 Task: Create a project with template Project Timeline with name TracePlan with privacy Public and in the team Recorders . Create three sections in the project as To-Do, Doing and Done.
Action: Mouse moved to (90, 72)
Screenshot: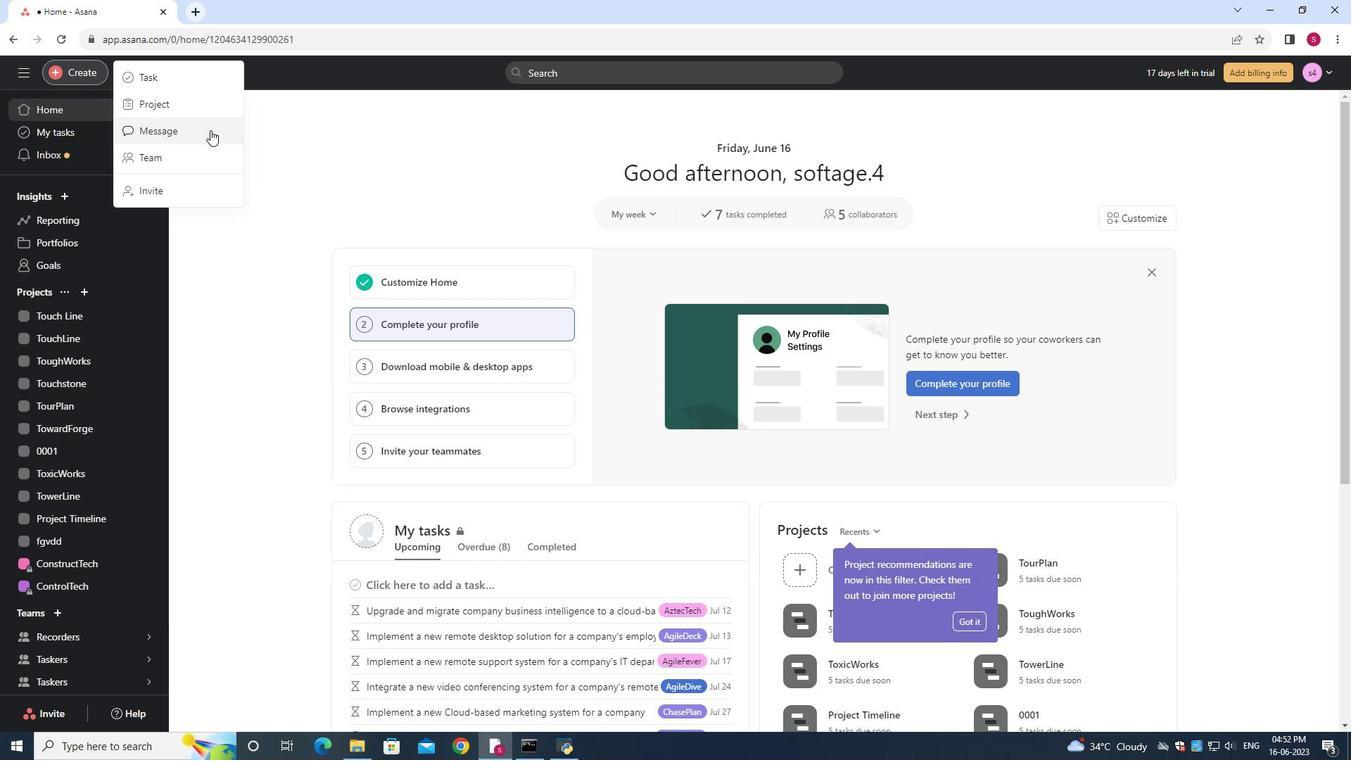 
Action: Mouse pressed left at (90, 72)
Screenshot: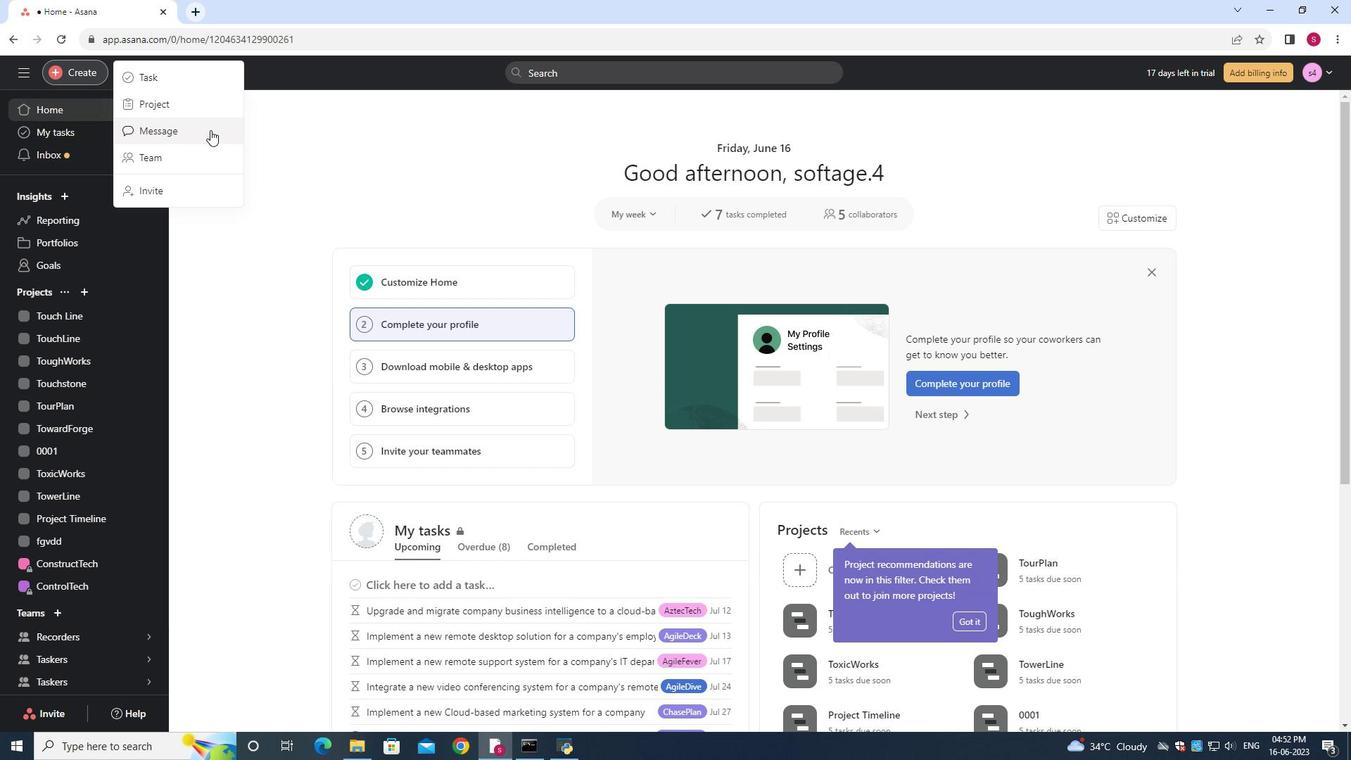 
Action: Mouse moved to (188, 112)
Screenshot: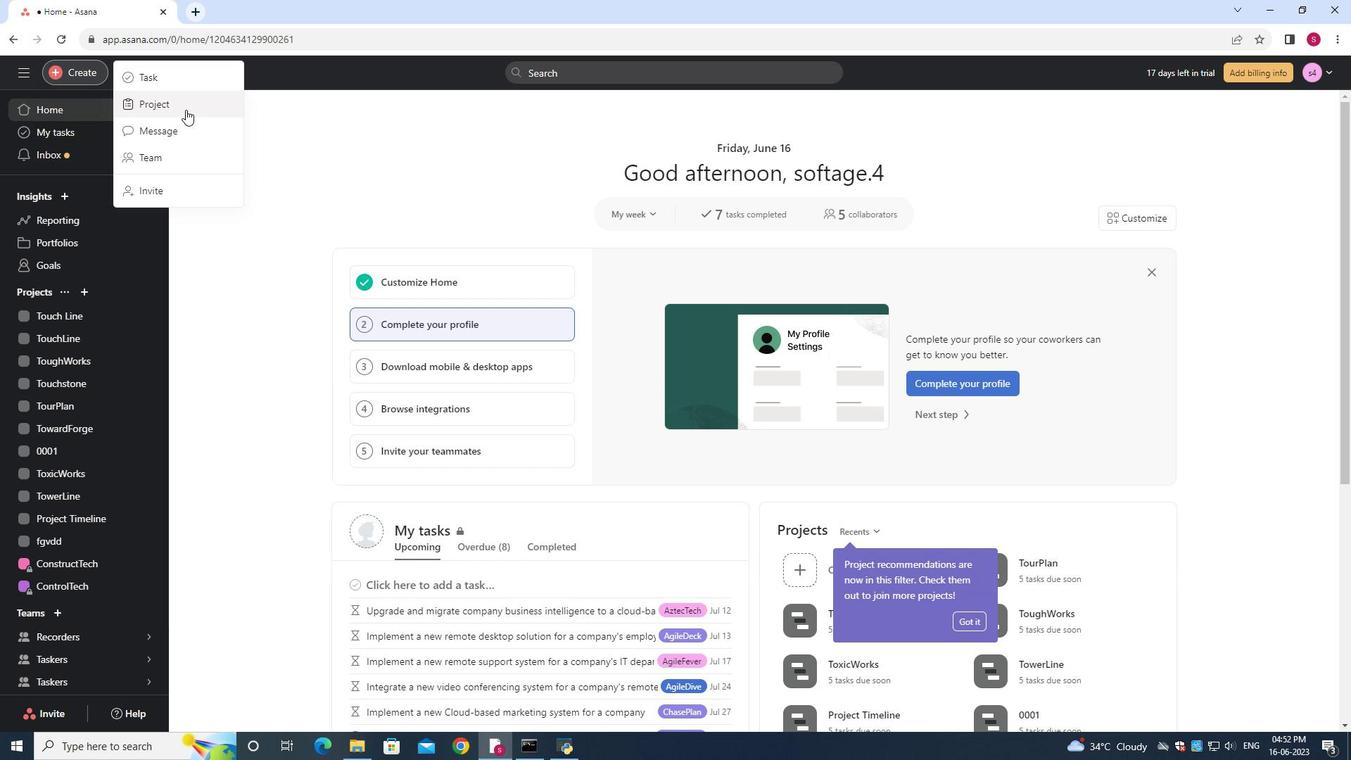 
Action: Mouse pressed left at (188, 112)
Screenshot: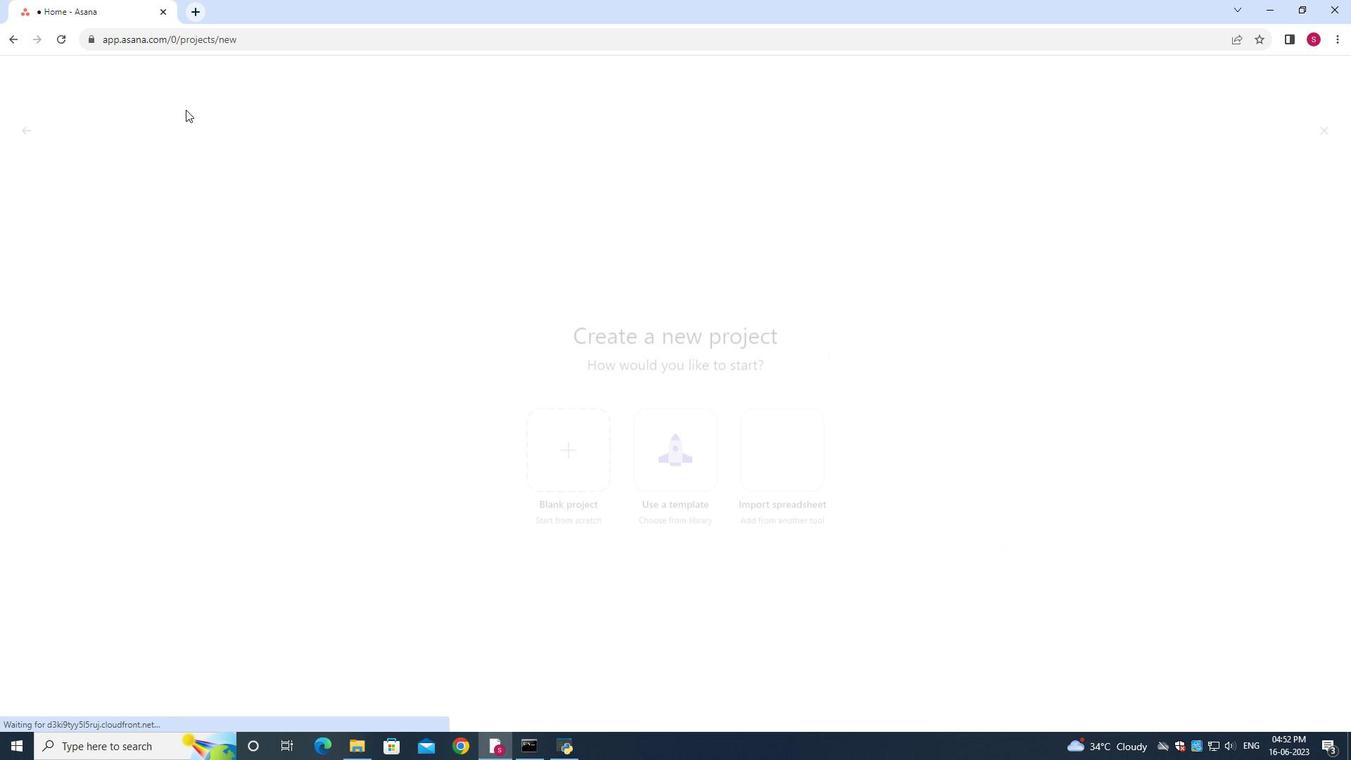 
Action: Mouse moved to (671, 402)
Screenshot: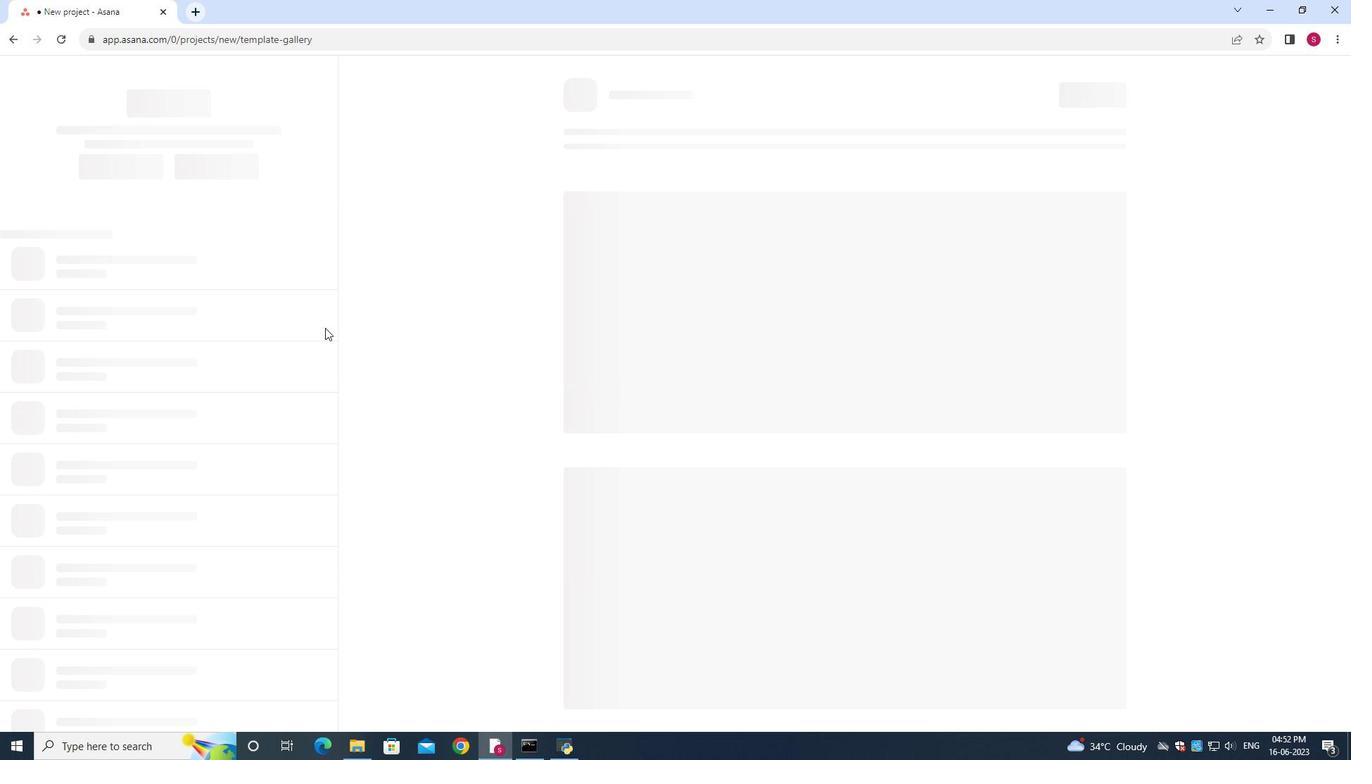 
Action: Mouse pressed left at (671, 402)
Screenshot: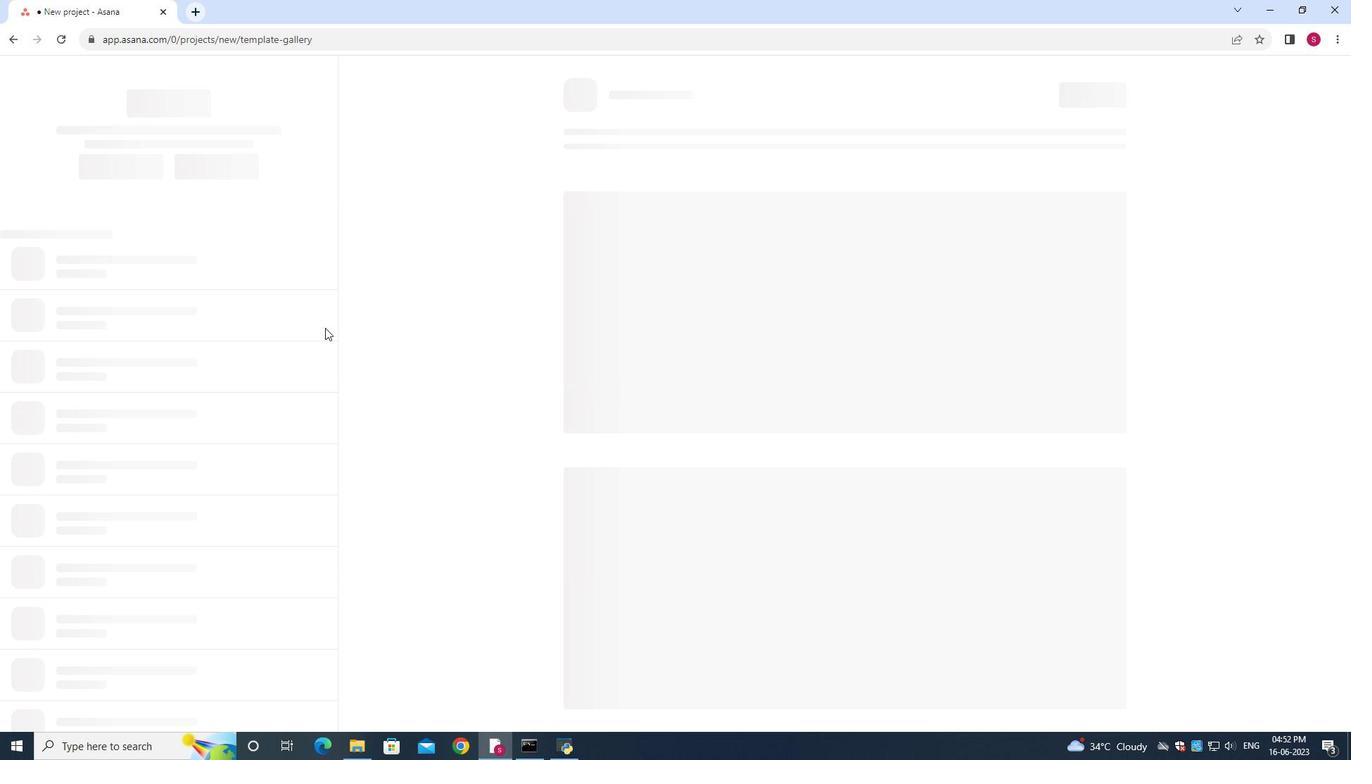 
Action: Mouse moved to (96, 393)
Screenshot: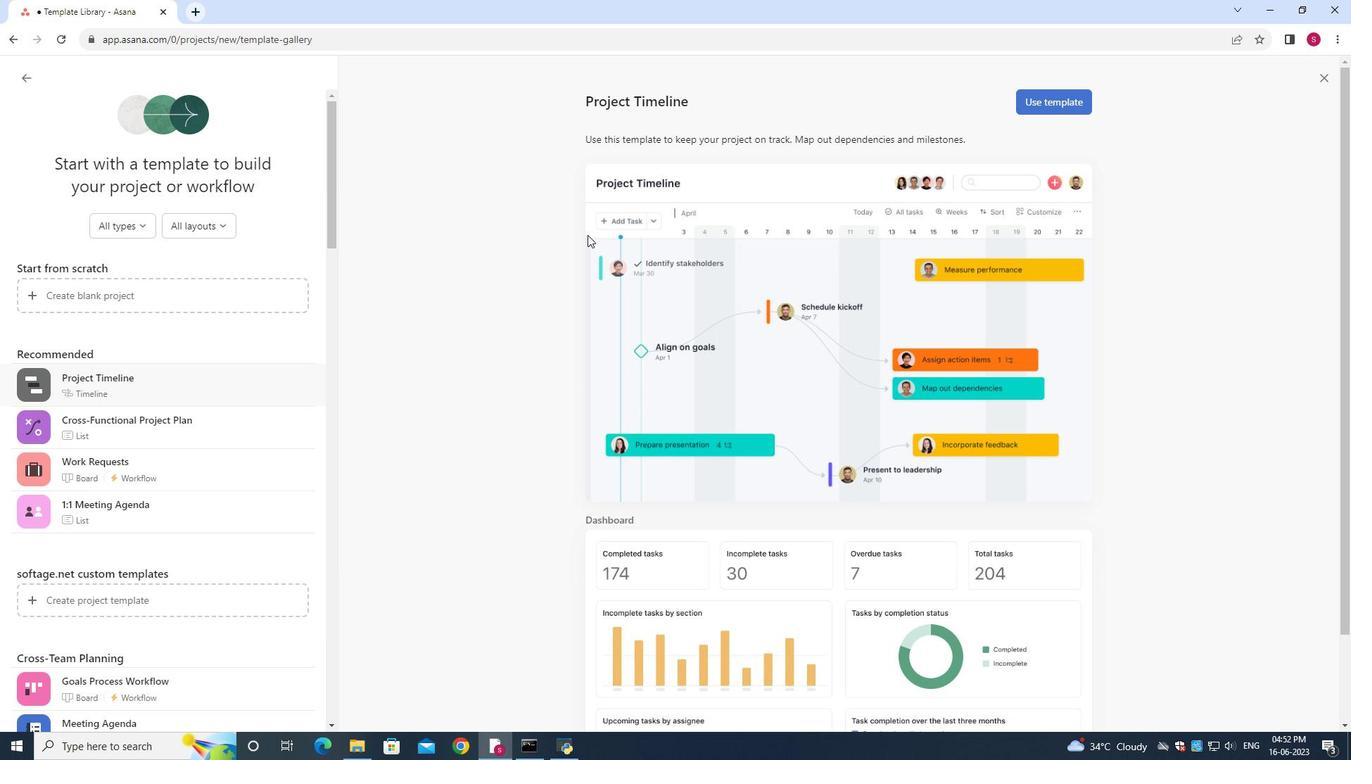 
Action: Mouse pressed left at (96, 393)
Screenshot: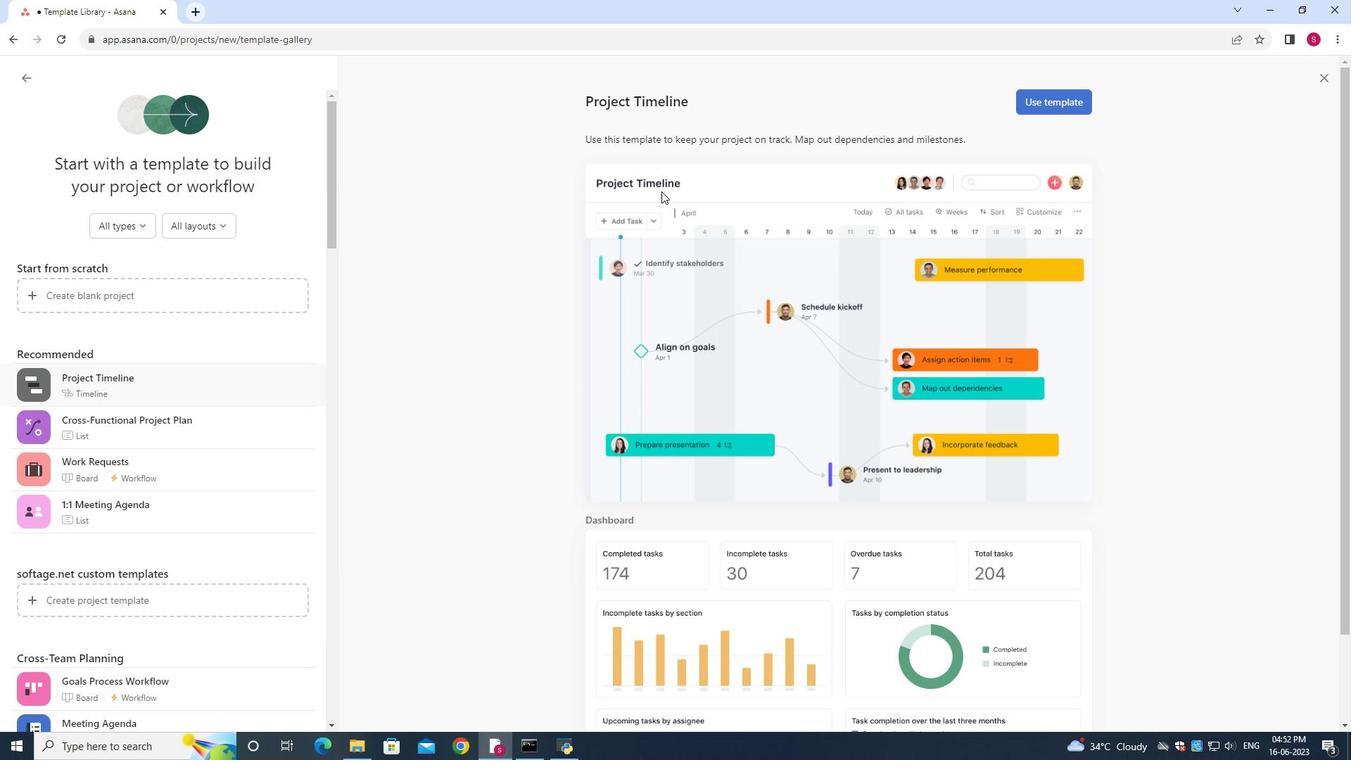 
Action: Mouse moved to (1041, 104)
Screenshot: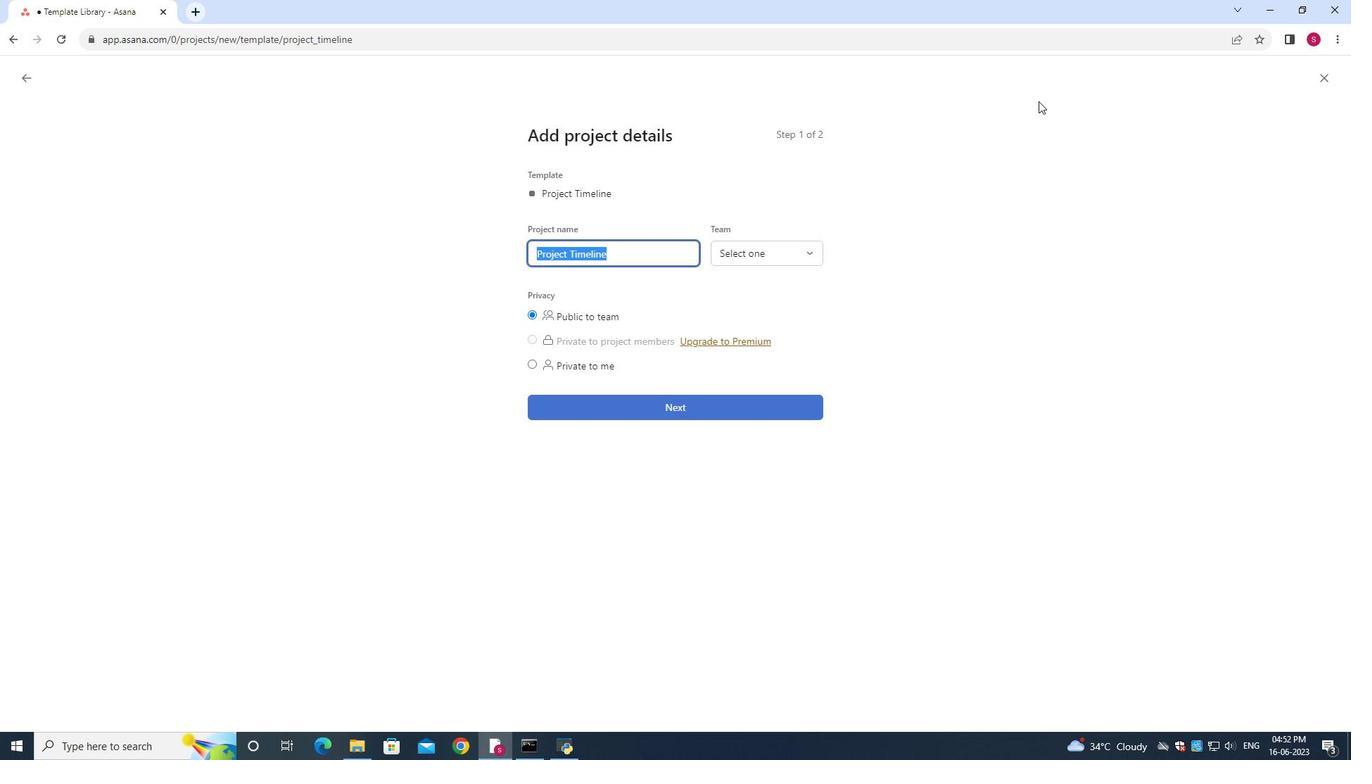 
Action: Mouse pressed left at (1041, 104)
Screenshot: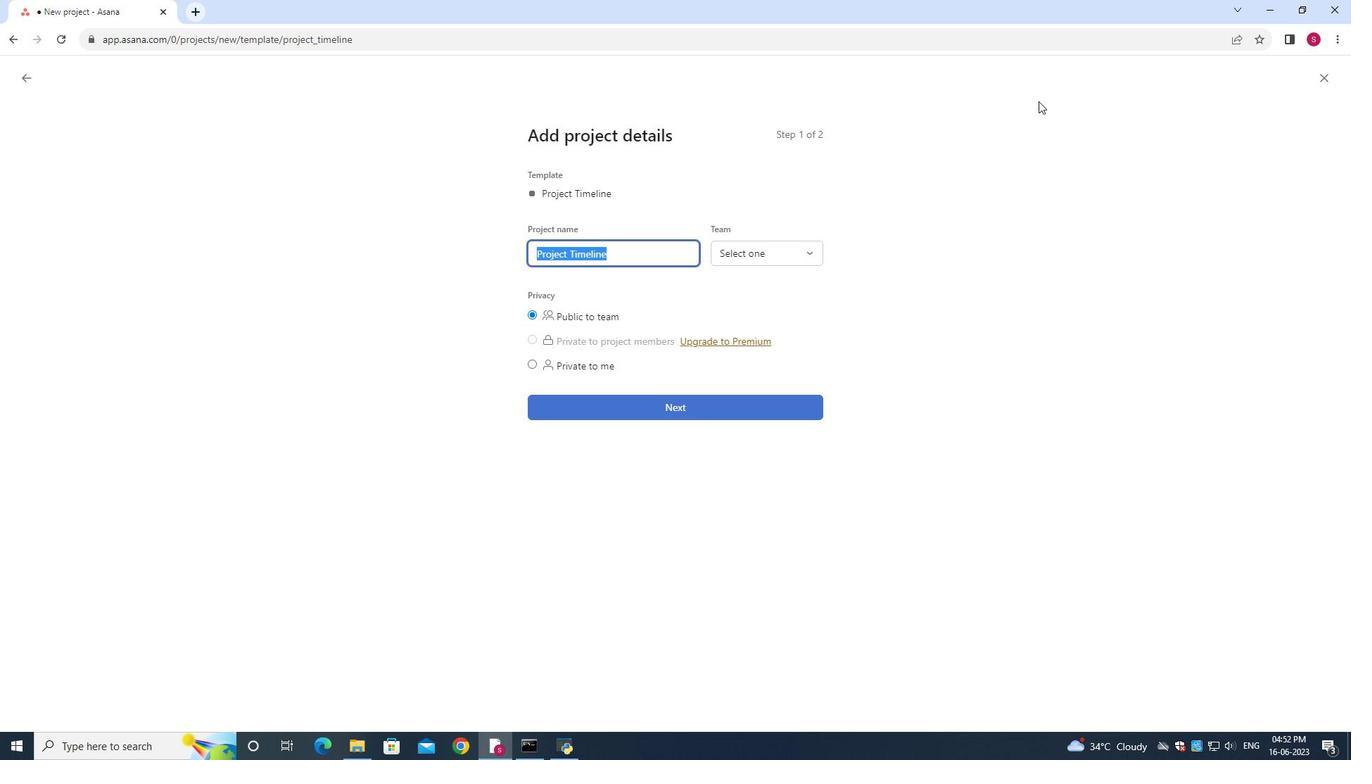 
Action: Mouse moved to (294, 339)
Screenshot: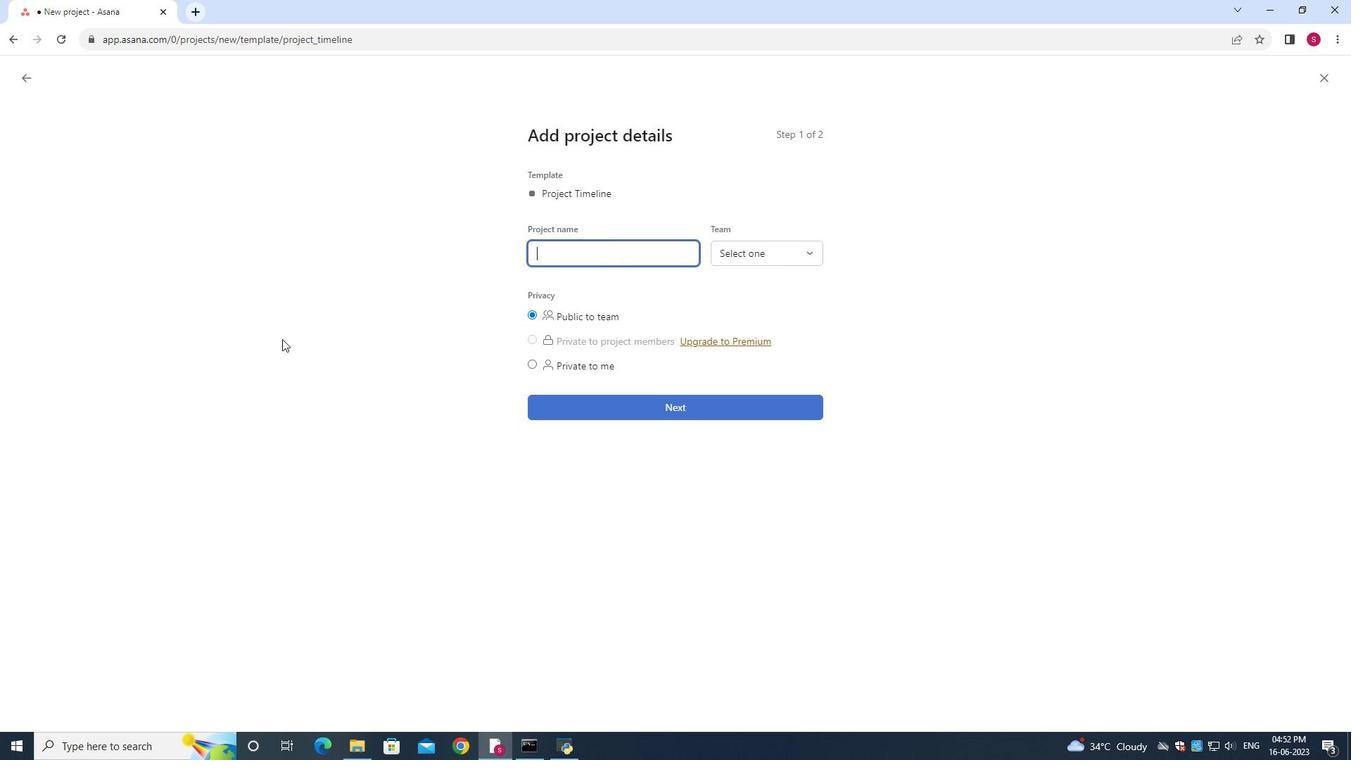 
Action: Key pressed <Key.backspace>
Screenshot: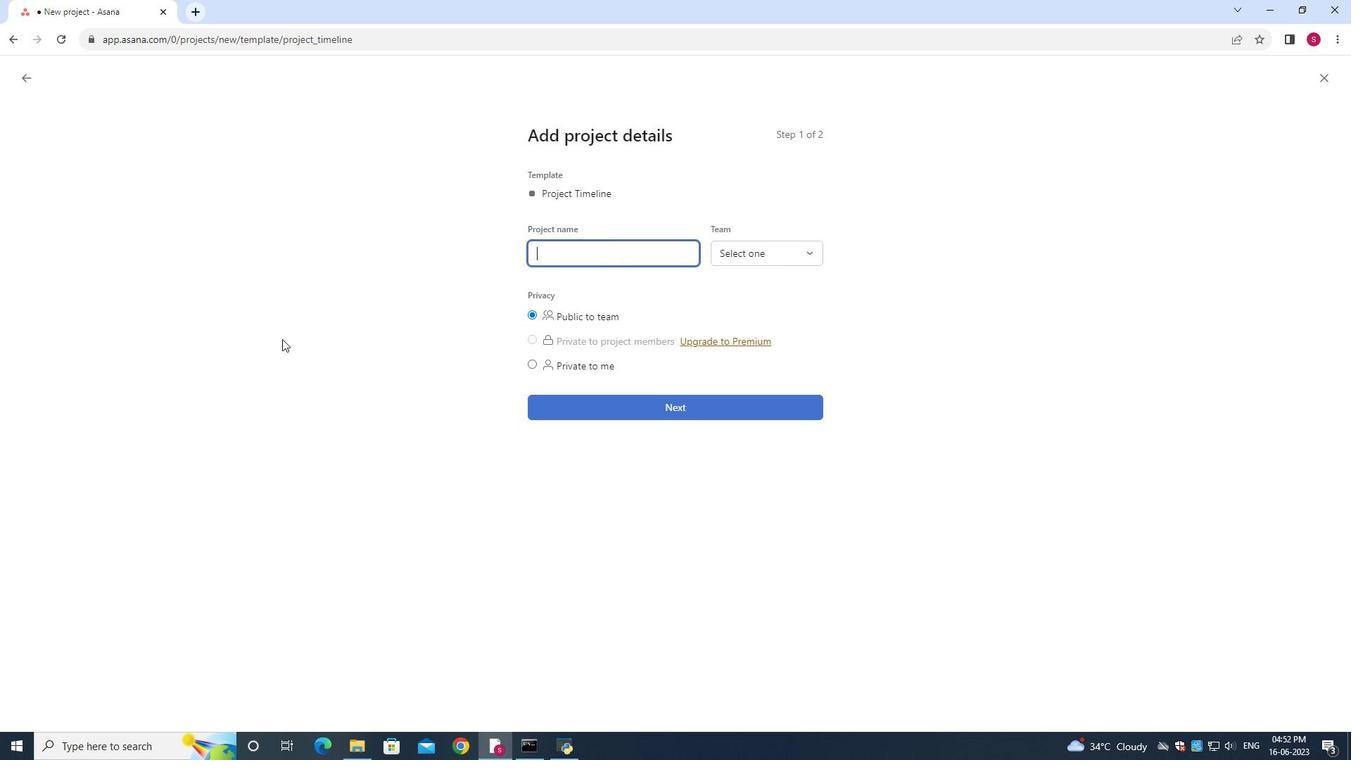 
Action: Mouse moved to (285, 342)
Screenshot: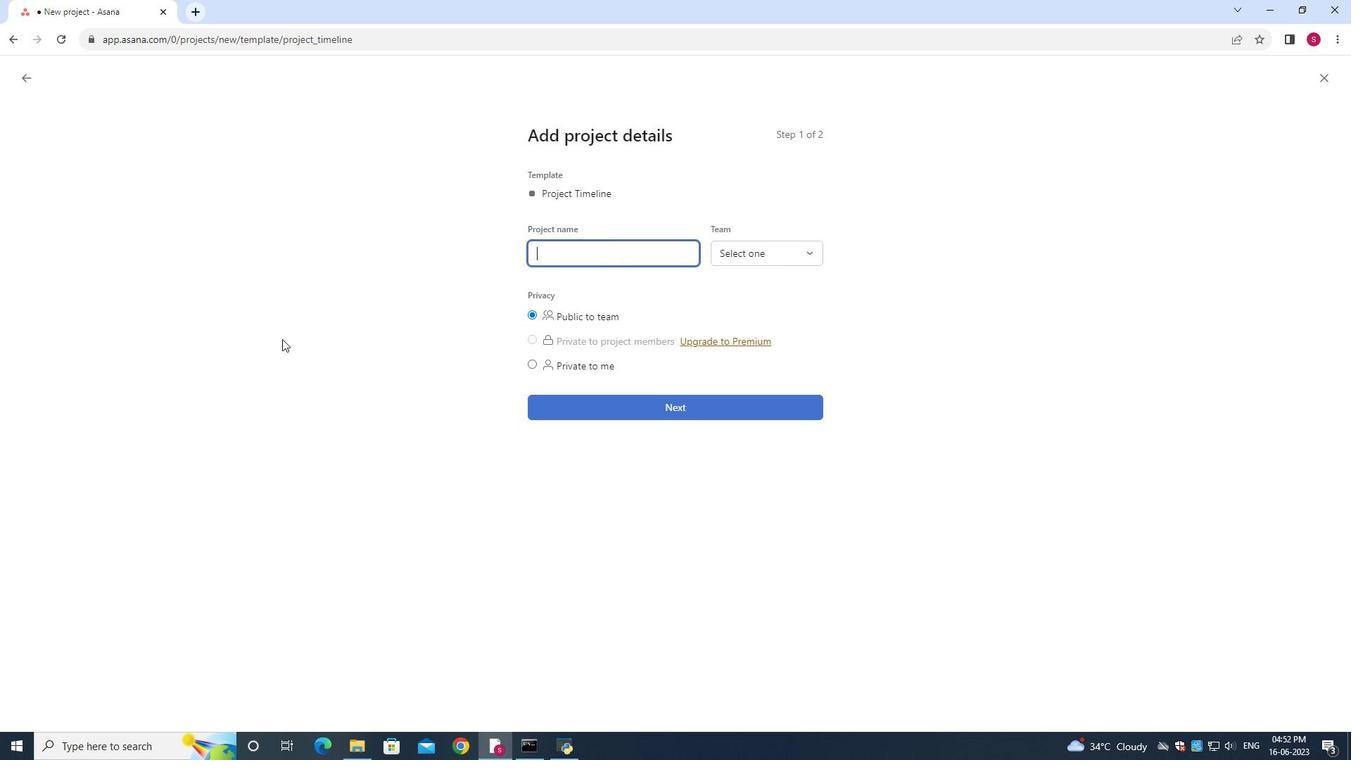 
Action: Key pressed <Key.shift>Trace<Key.shift>Plan
Screenshot: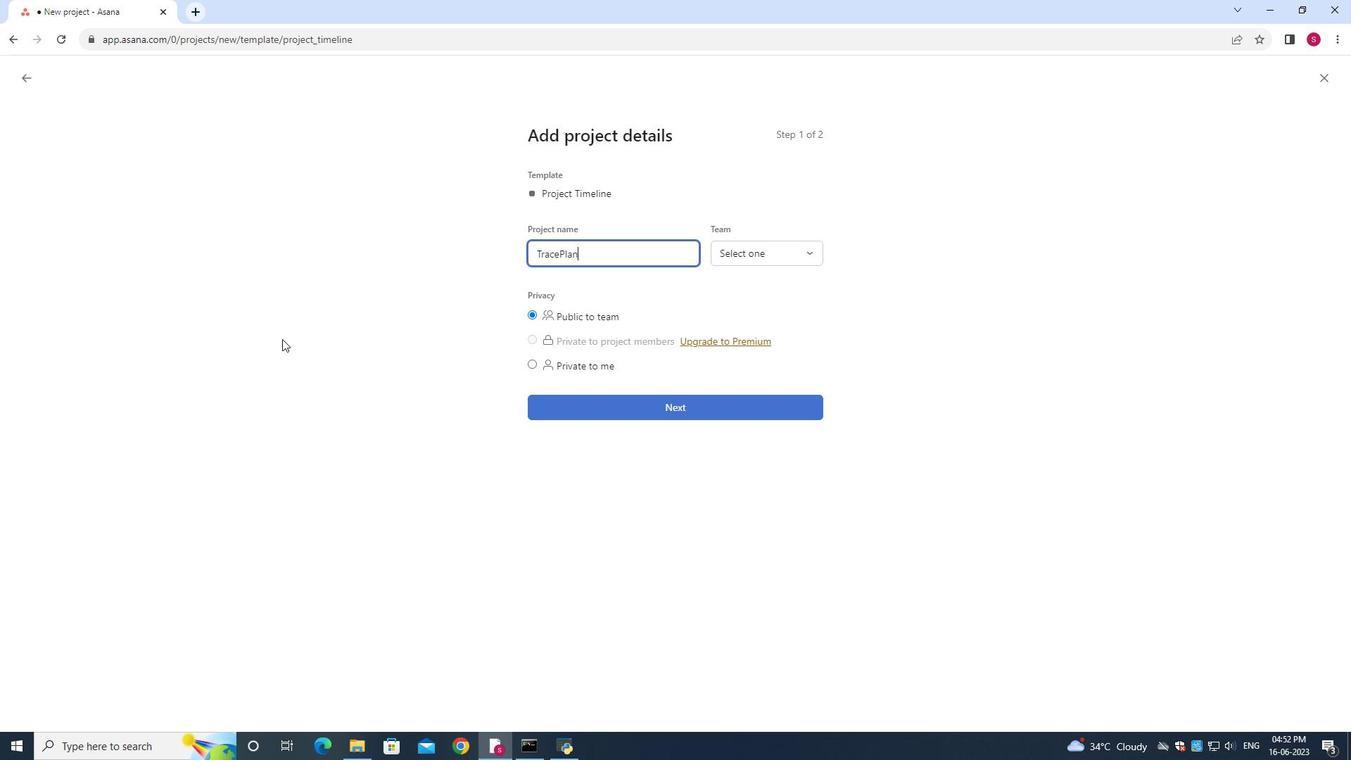 
Action: Mouse moved to (788, 254)
Screenshot: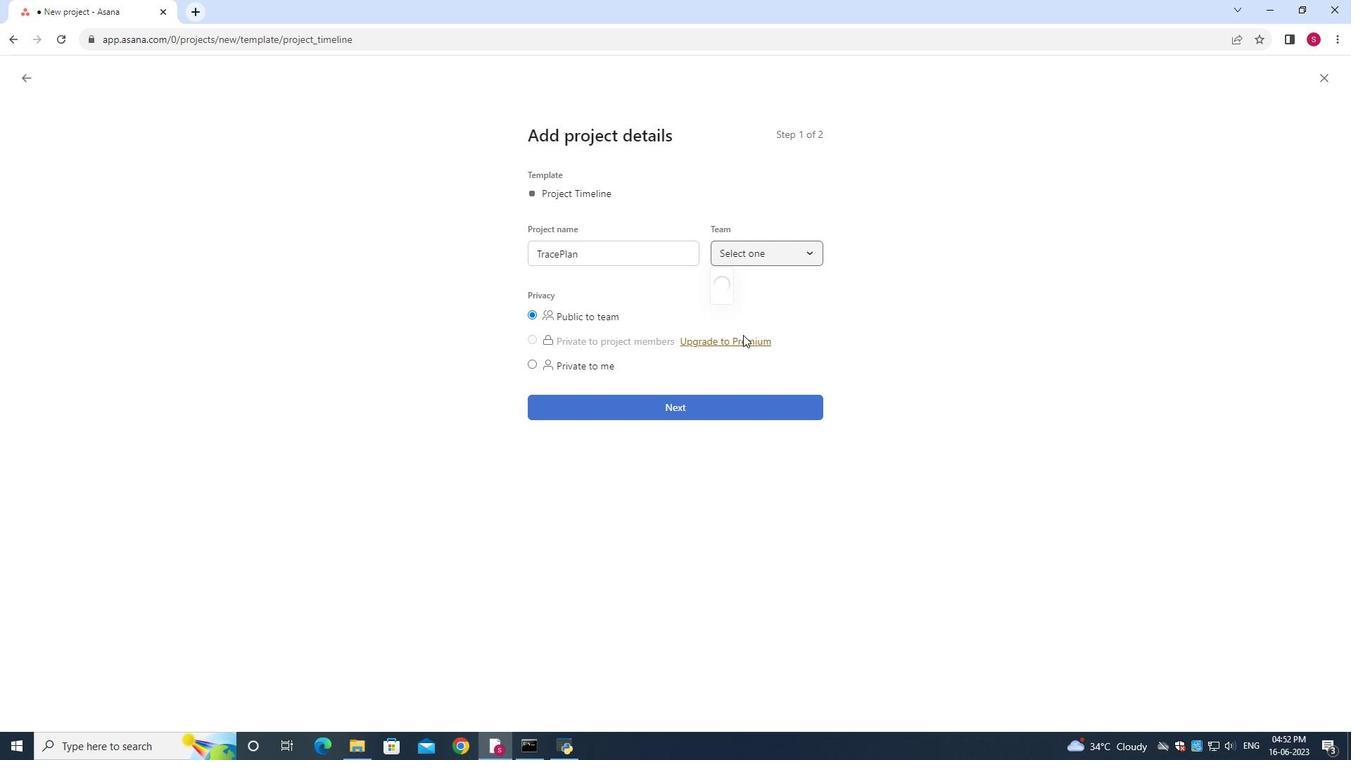 
Action: Mouse pressed left at (788, 254)
Screenshot: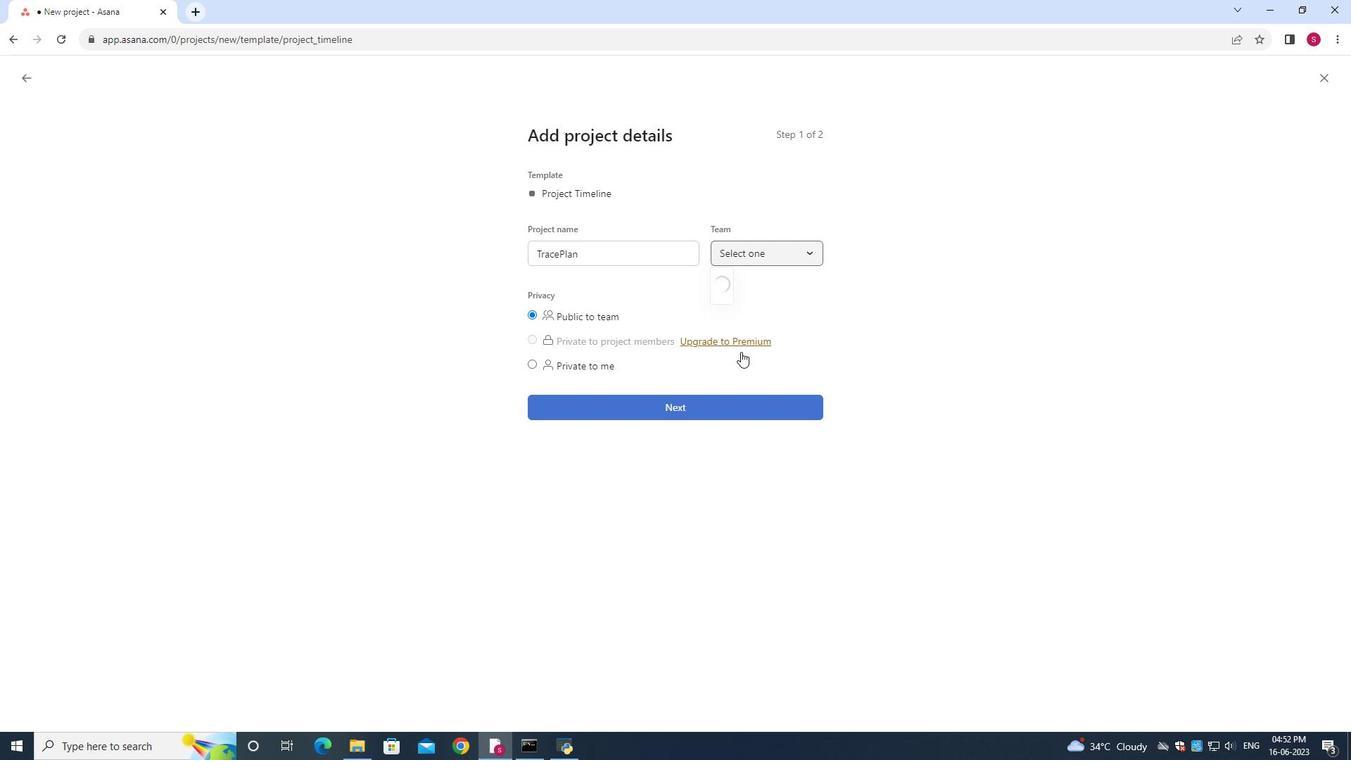 
Action: Mouse moved to (745, 334)
Screenshot: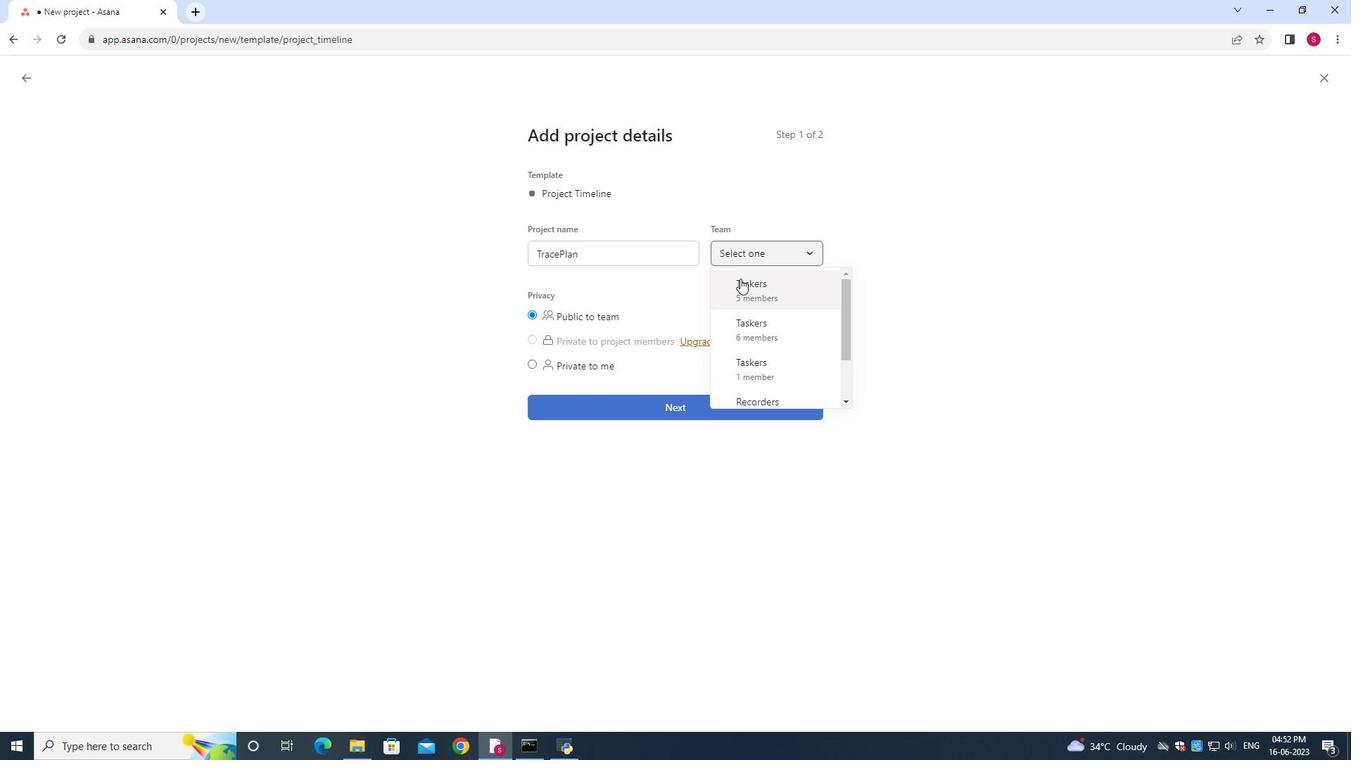 
Action: Mouse scrolled (745, 332) with delta (0, 0)
Screenshot: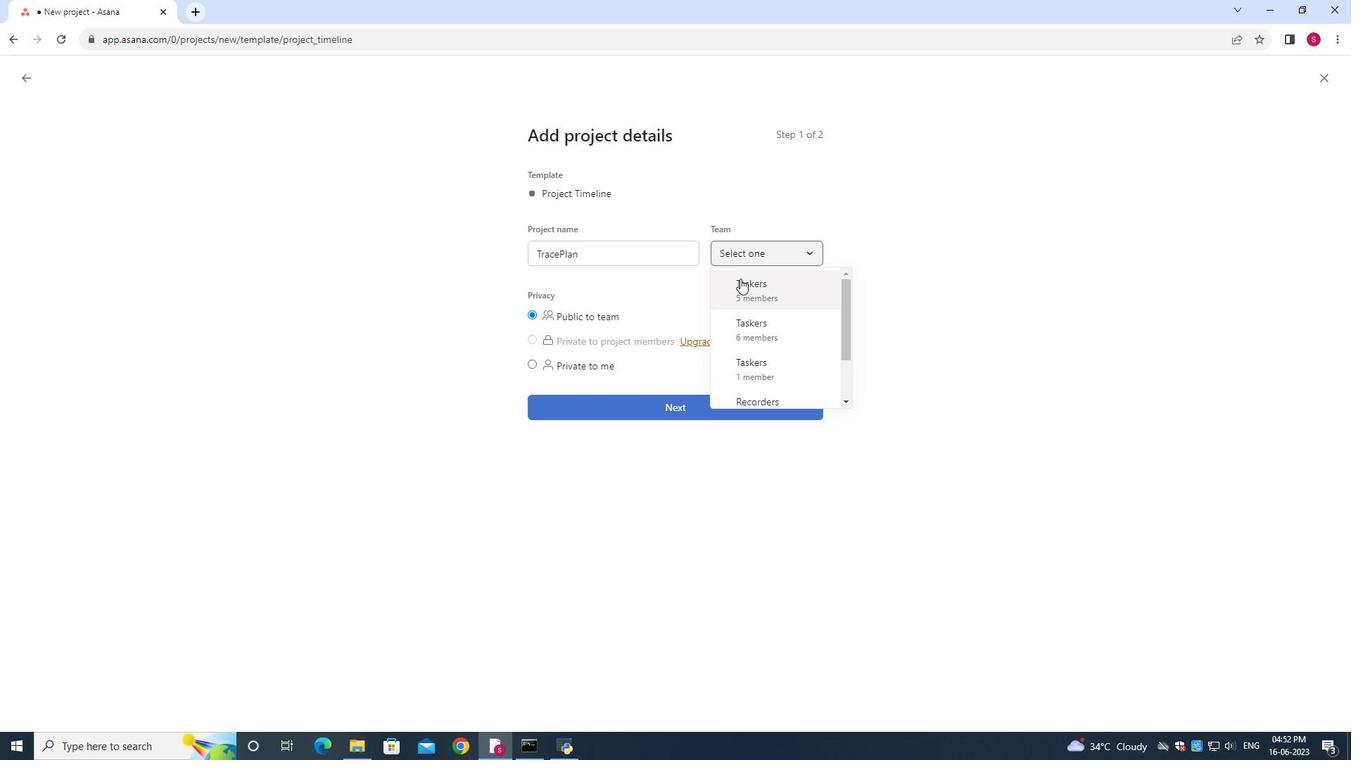 
Action: Mouse moved to (745, 344)
Screenshot: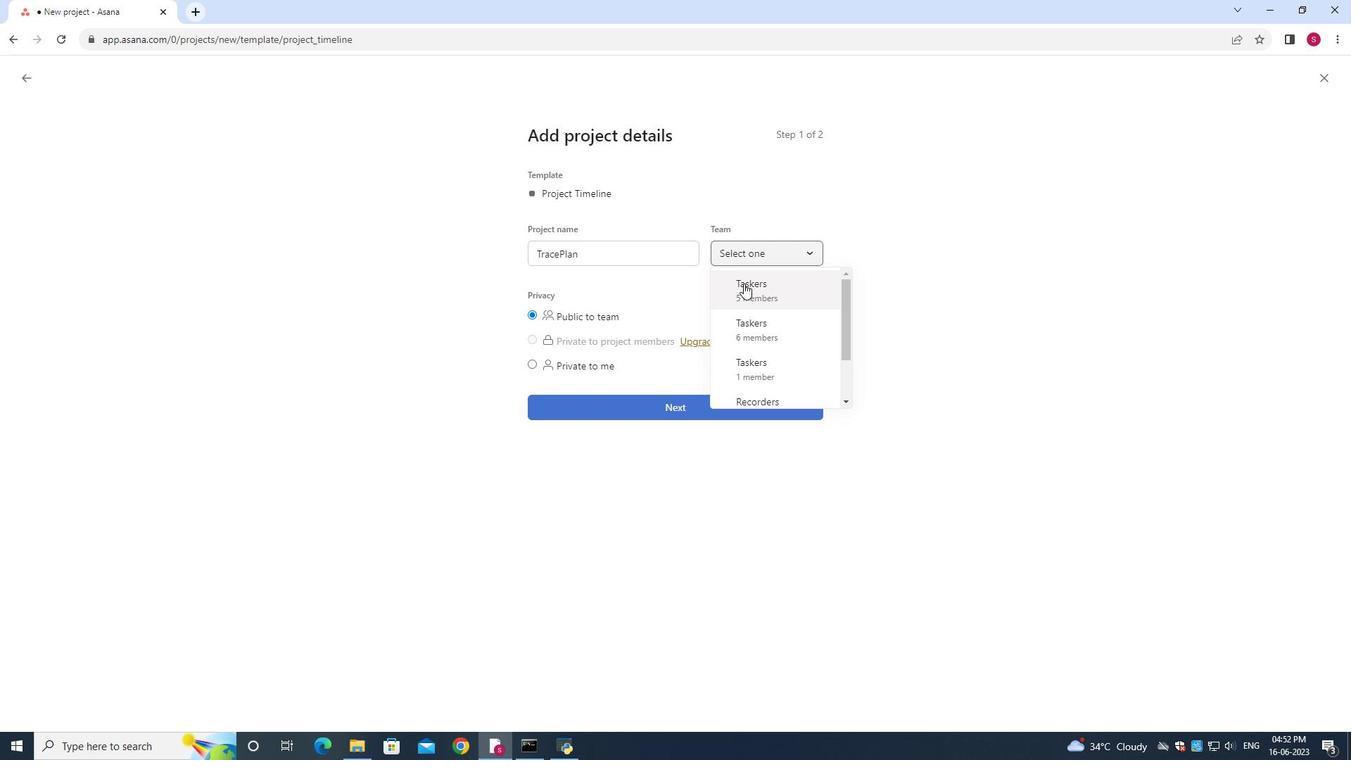 
Action: Mouse scrolled (745, 340) with delta (0, 0)
Screenshot: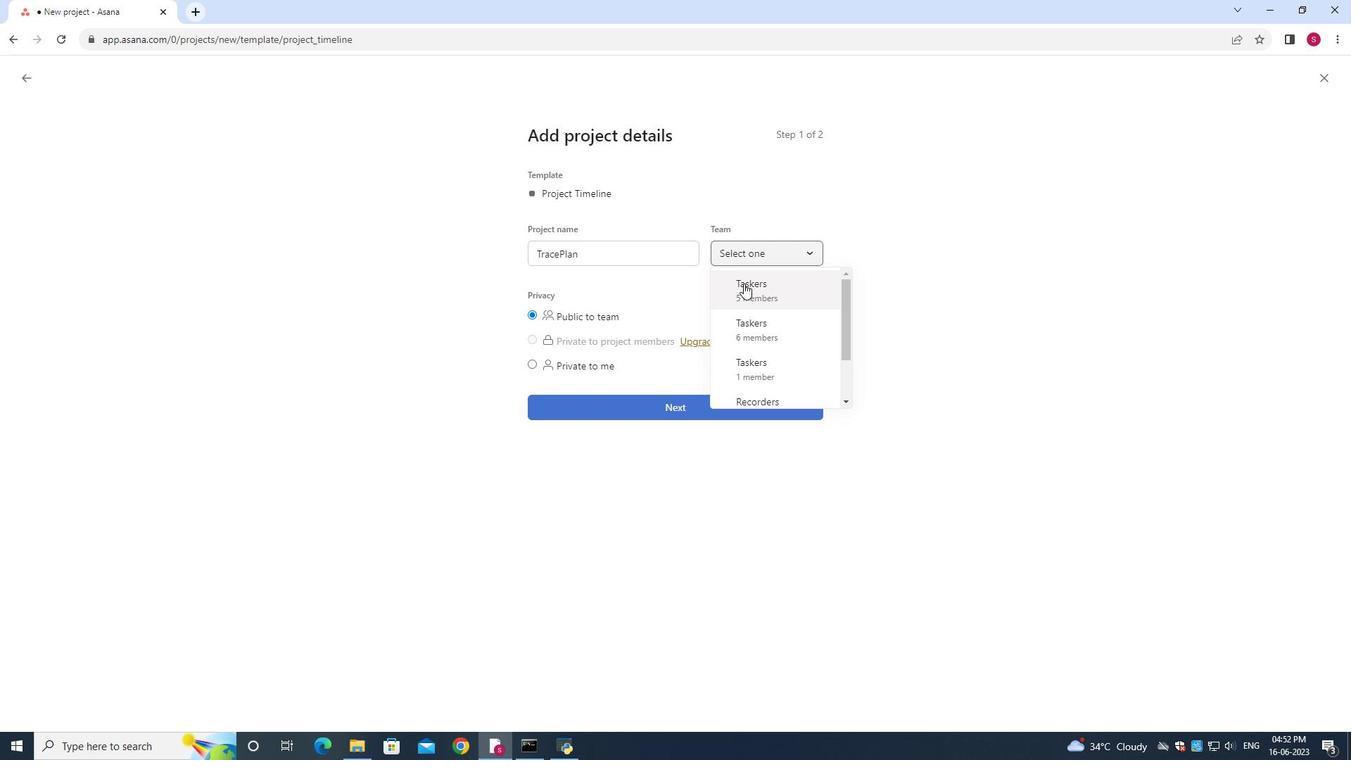 
Action: Mouse moved to (745, 345)
Screenshot: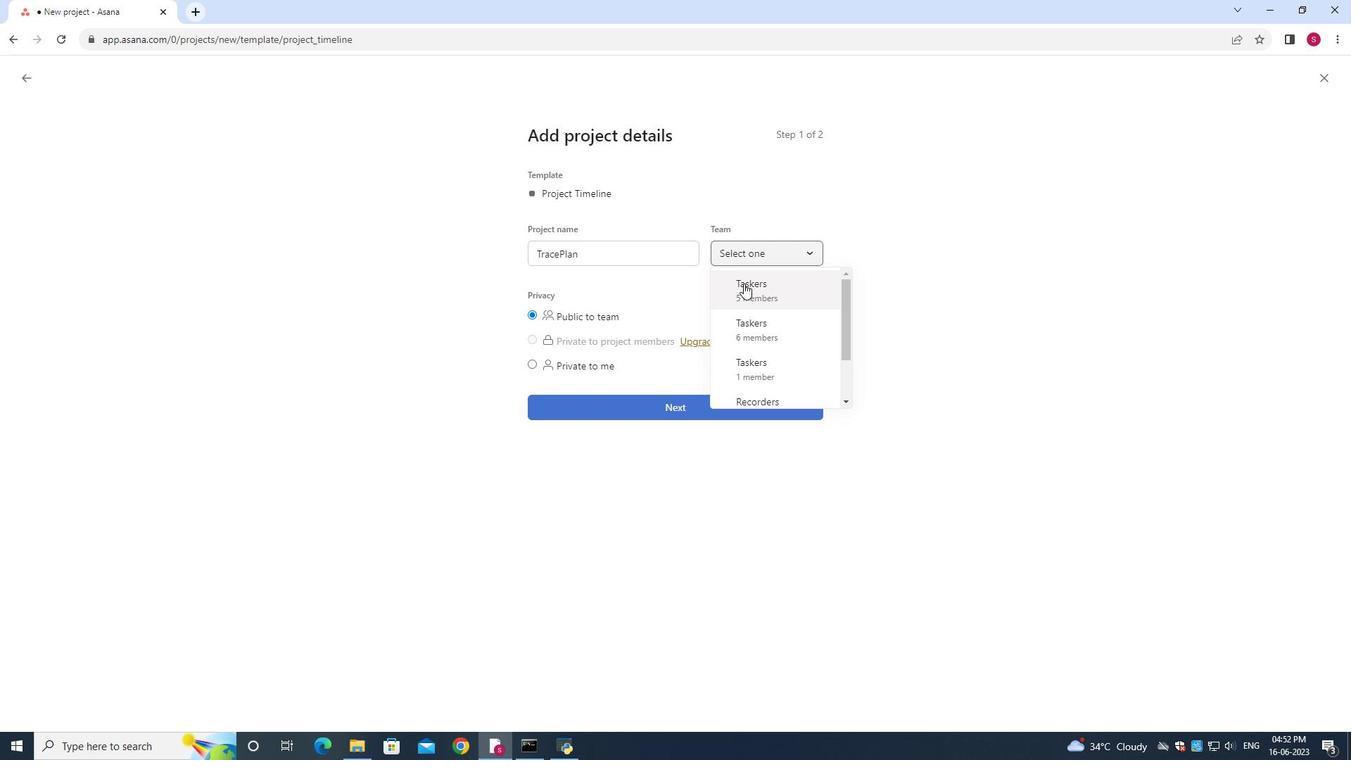 
Action: Mouse scrolled (745, 343) with delta (0, 0)
Screenshot: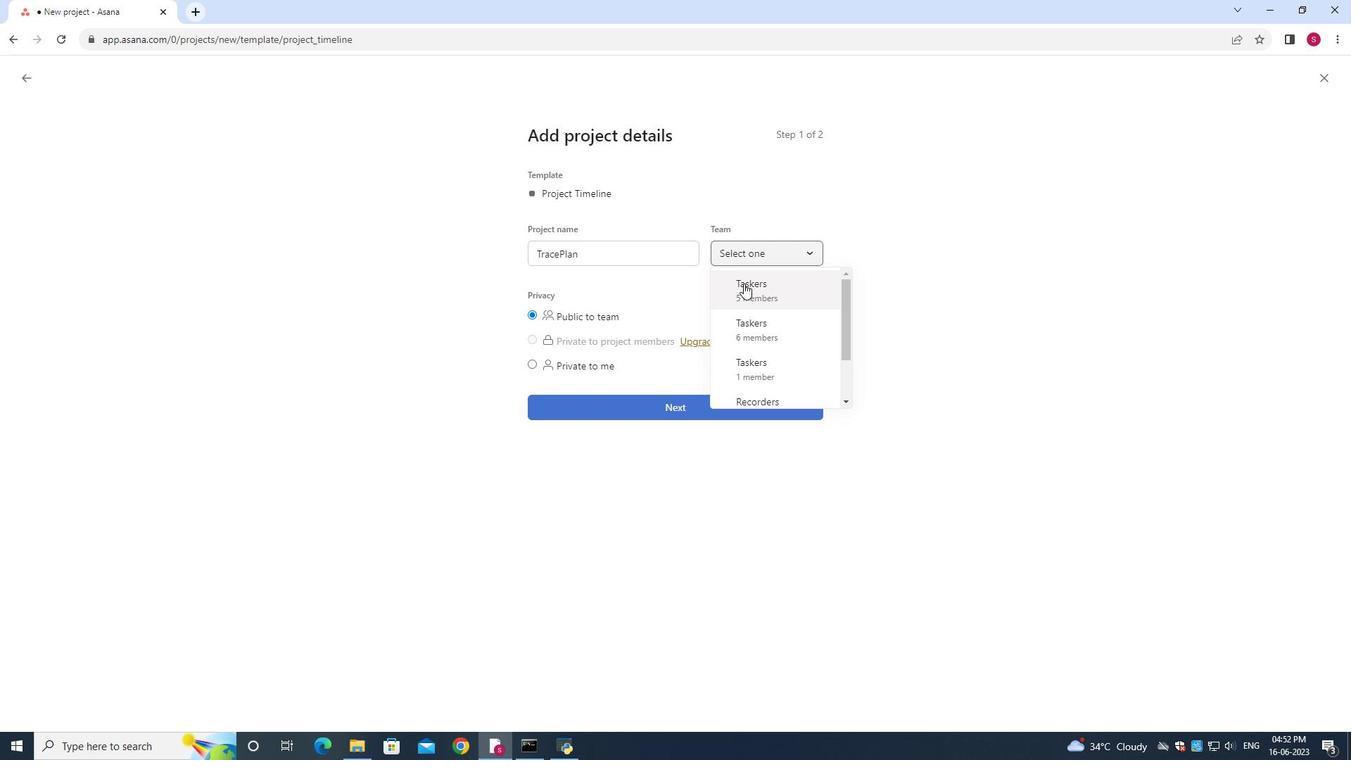 
Action: Mouse moved to (745, 346)
Screenshot: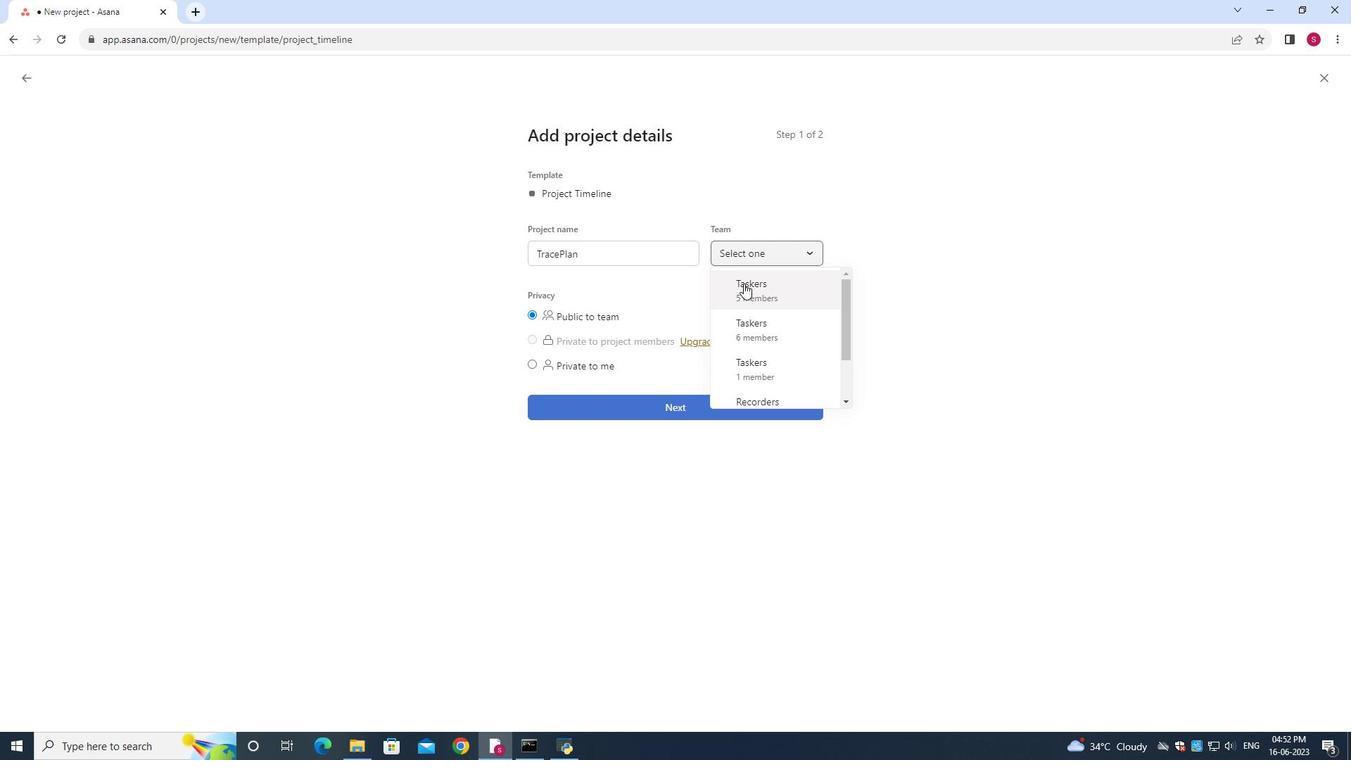 
Action: Mouse scrolled (745, 344) with delta (0, 0)
Screenshot: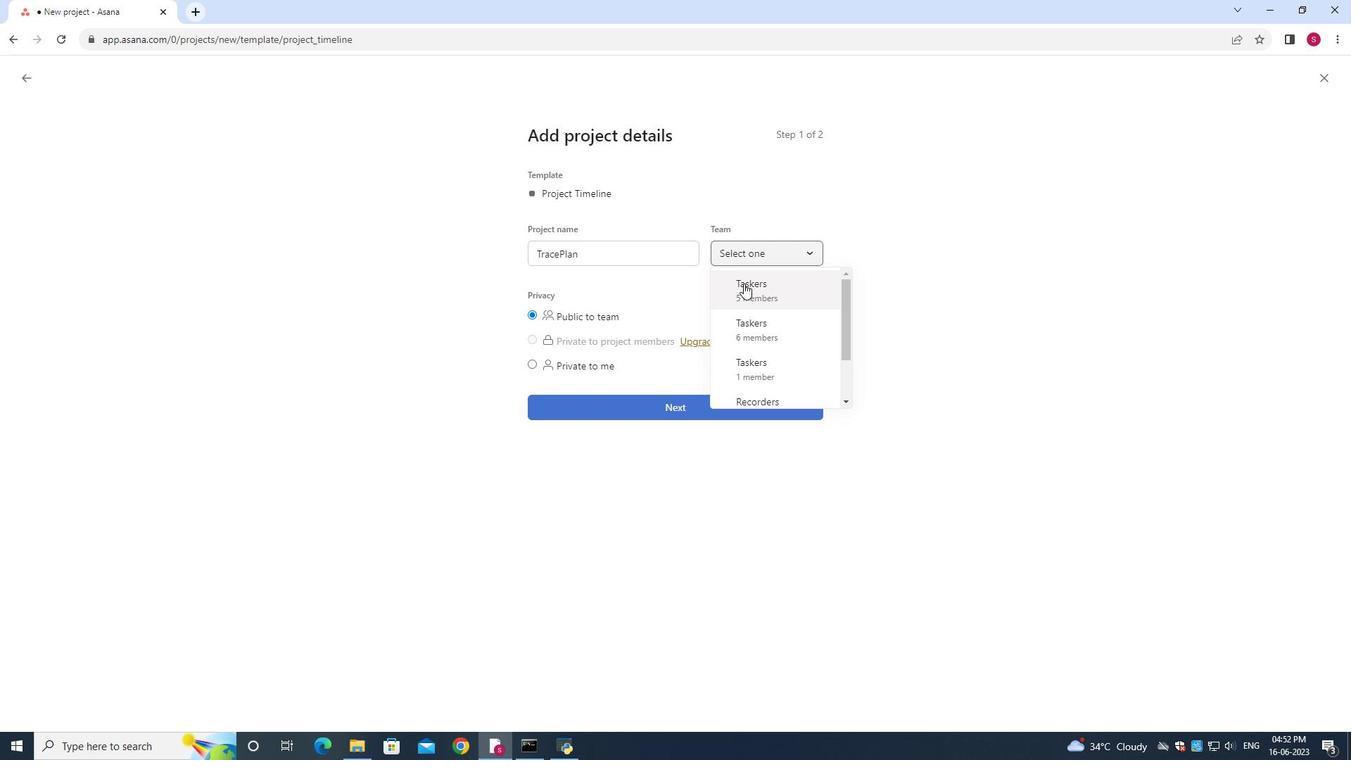 
Action: Mouse moved to (745, 347)
Screenshot: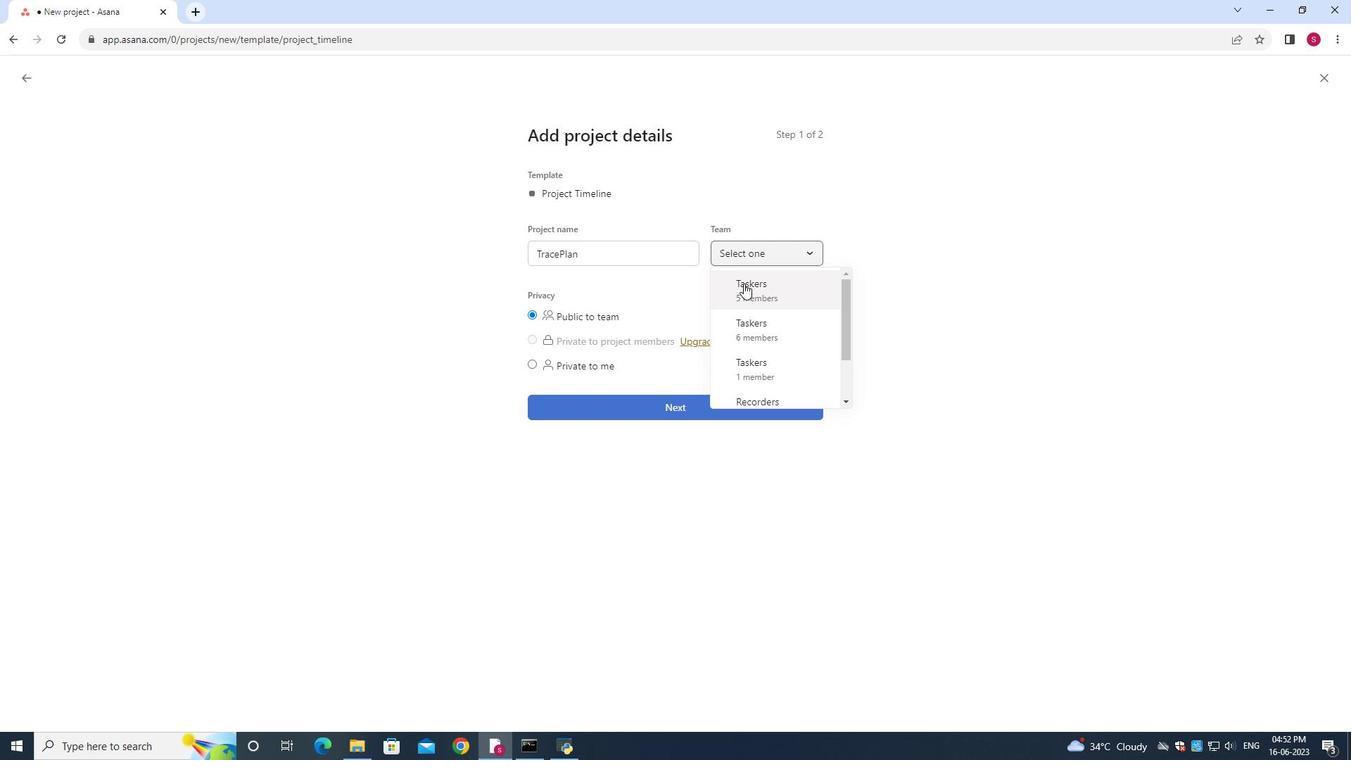 
Action: Mouse scrolled (745, 345) with delta (0, 0)
Screenshot: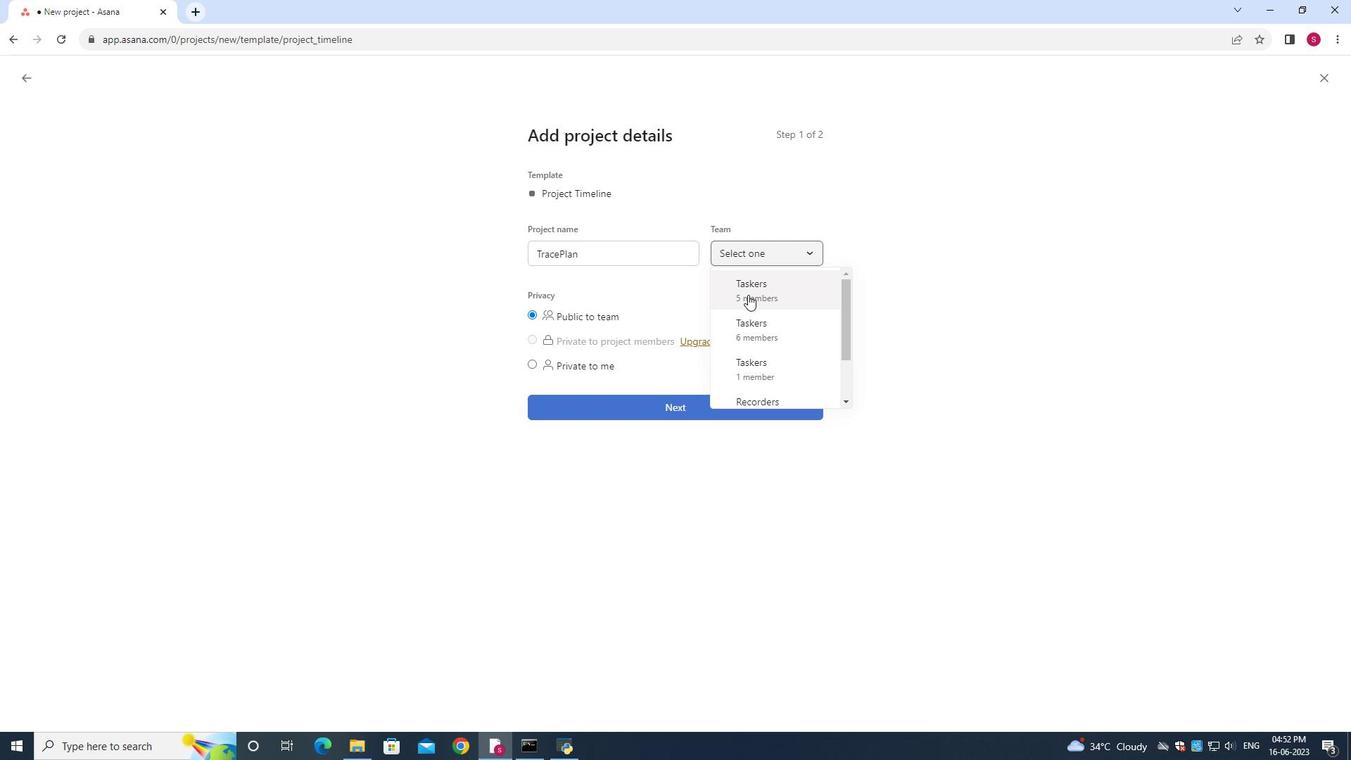 
Action: Mouse moved to (769, 342)
Screenshot: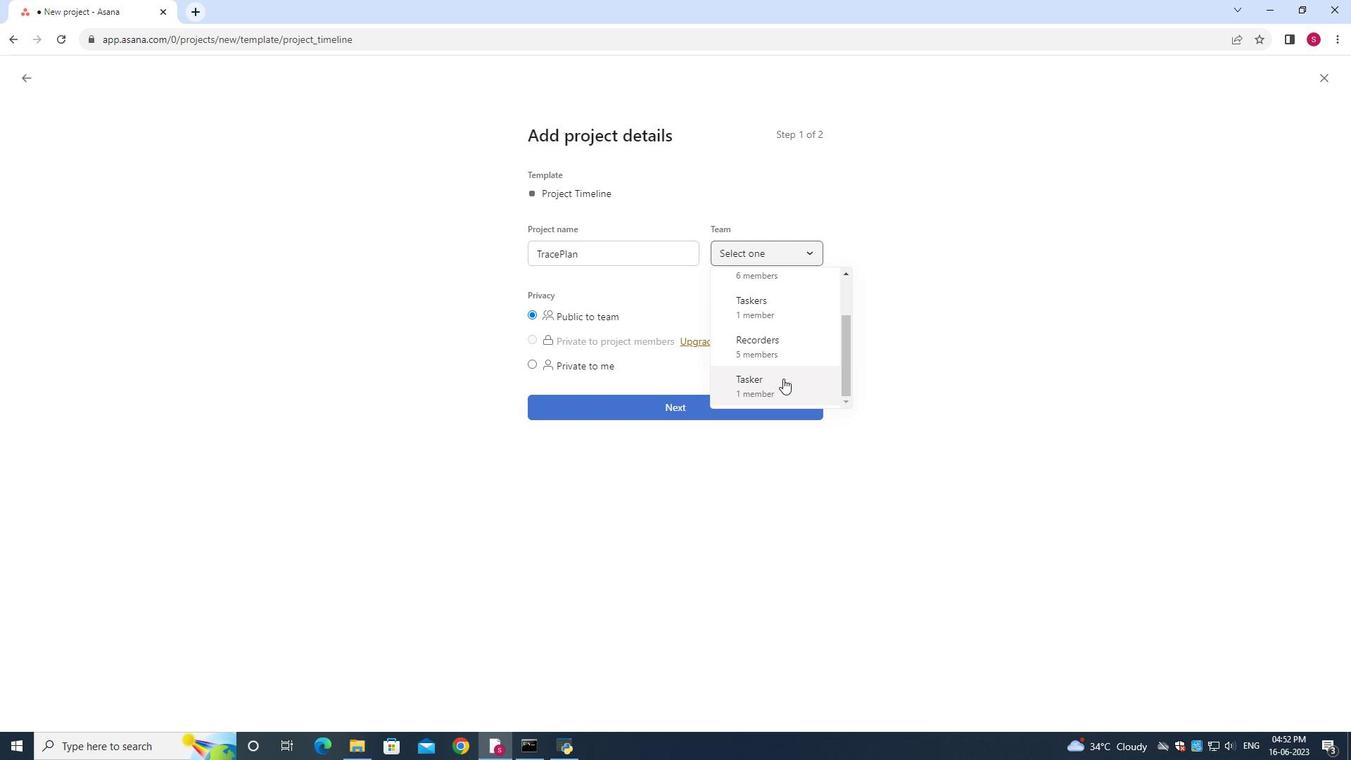 
Action: Mouse scrolled (769, 335) with delta (0, 0)
Screenshot: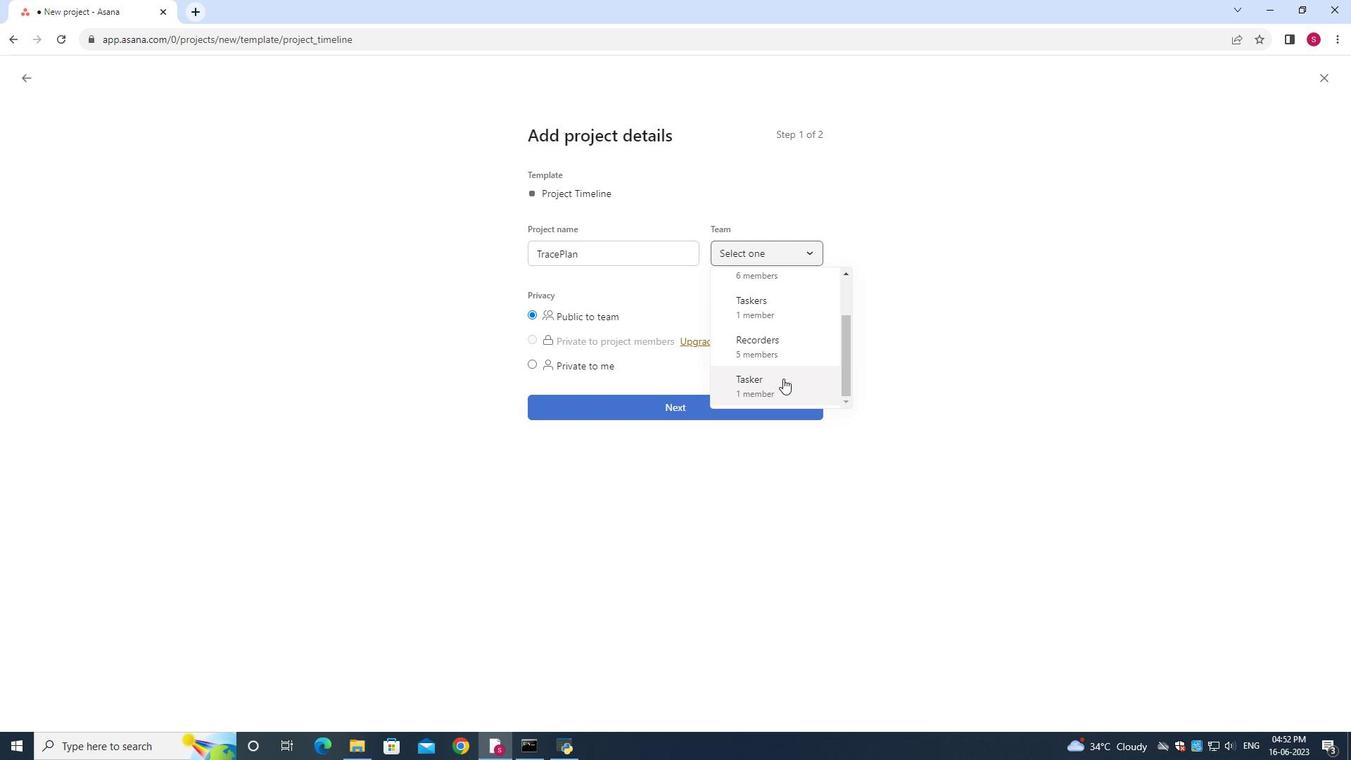 
Action: Mouse moved to (769, 342)
Screenshot: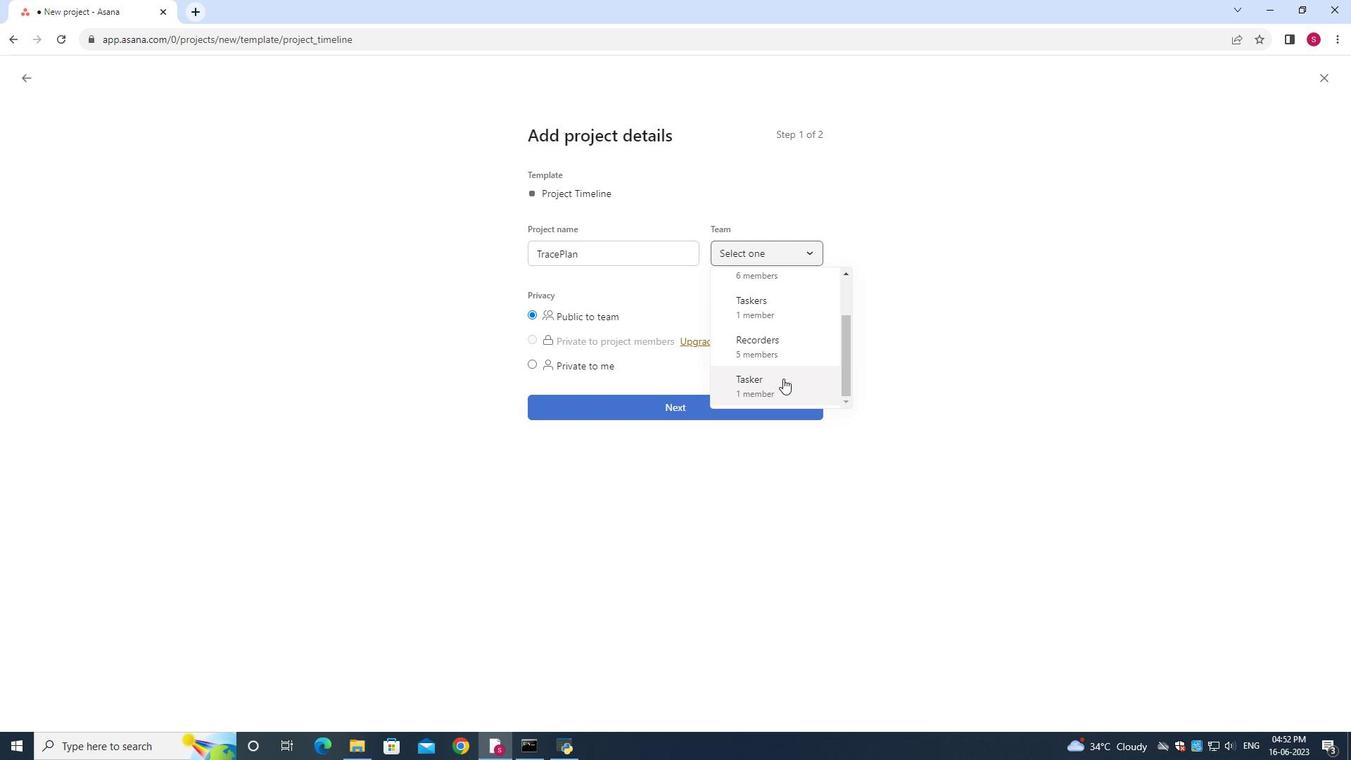 
Action: Mouse scrolled (769, 342) with delta (0, 0)
Screenshot: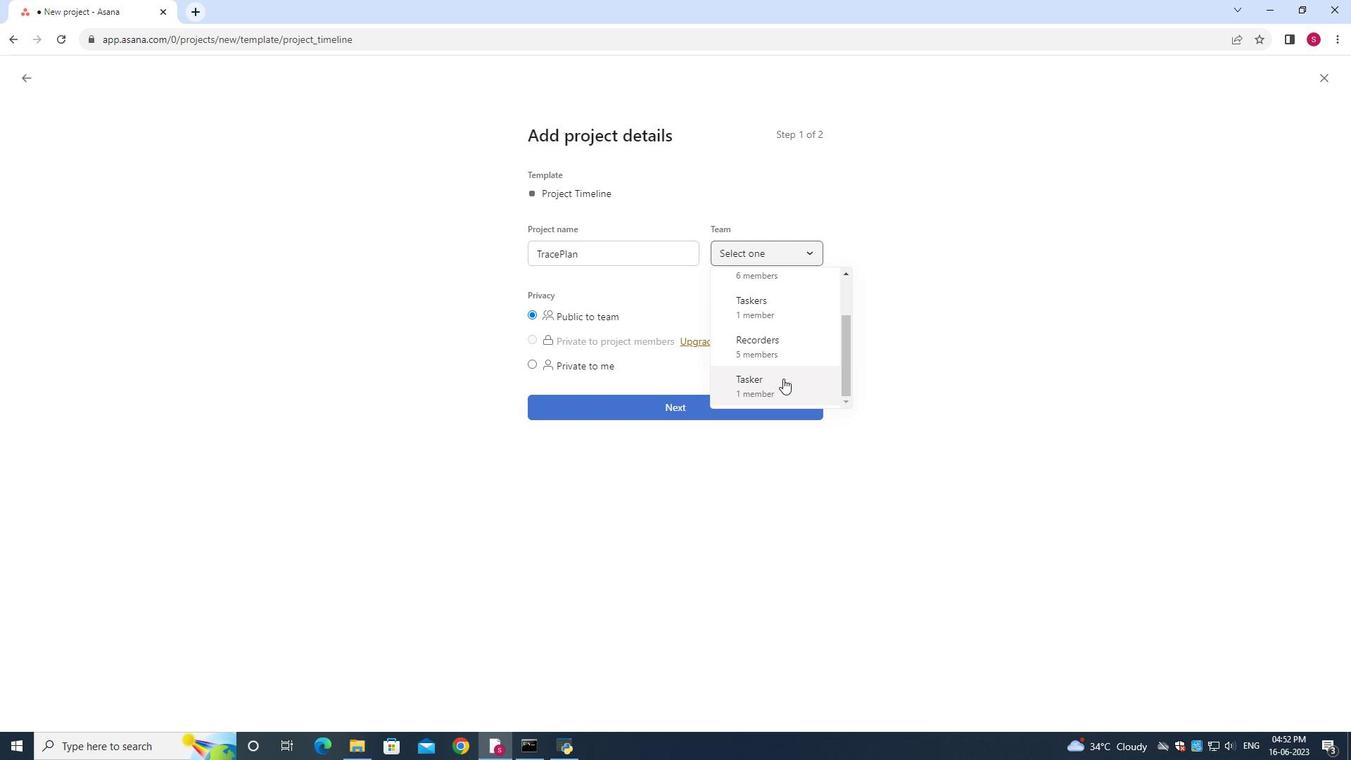 
Action: Mouse moved to (769, 343)
Screenshot: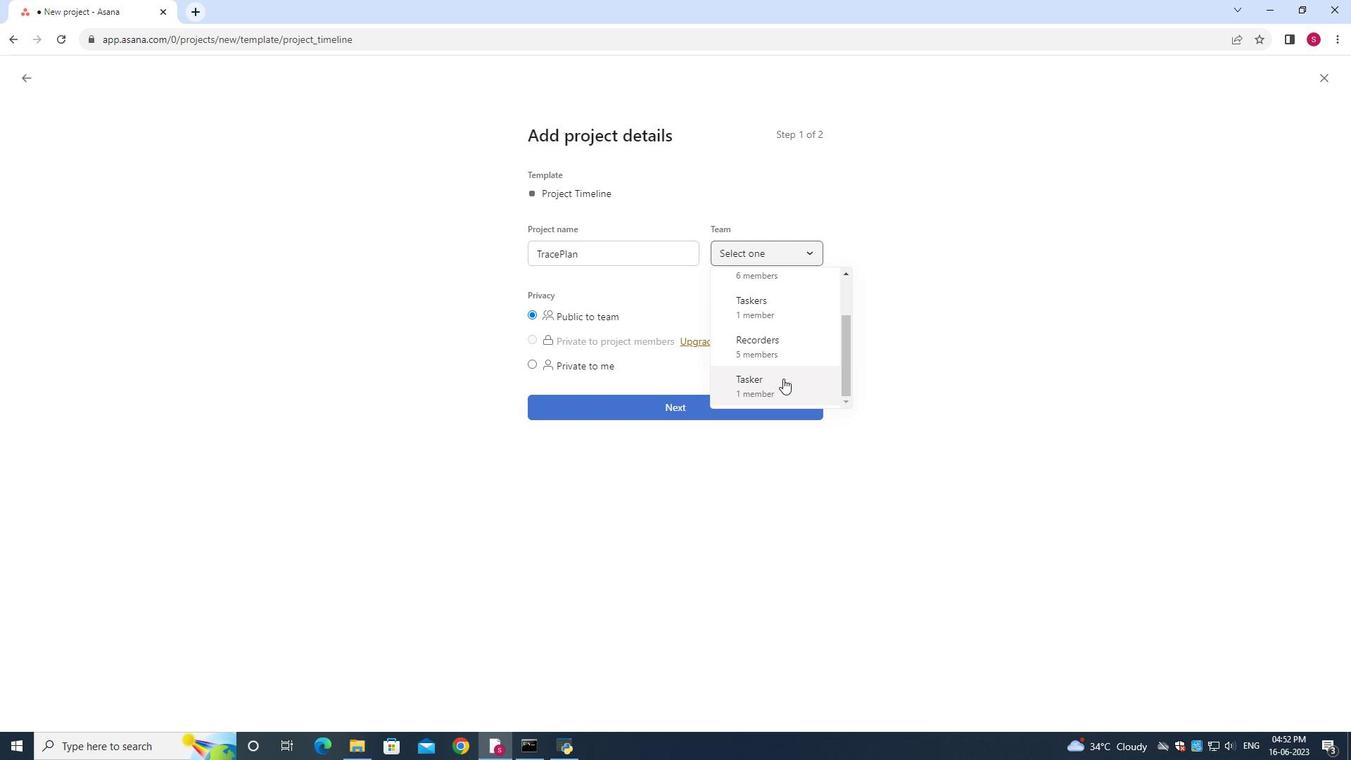 
Action: Mouse scrolled (769, 342) with delta (0, 0)
Screenshot: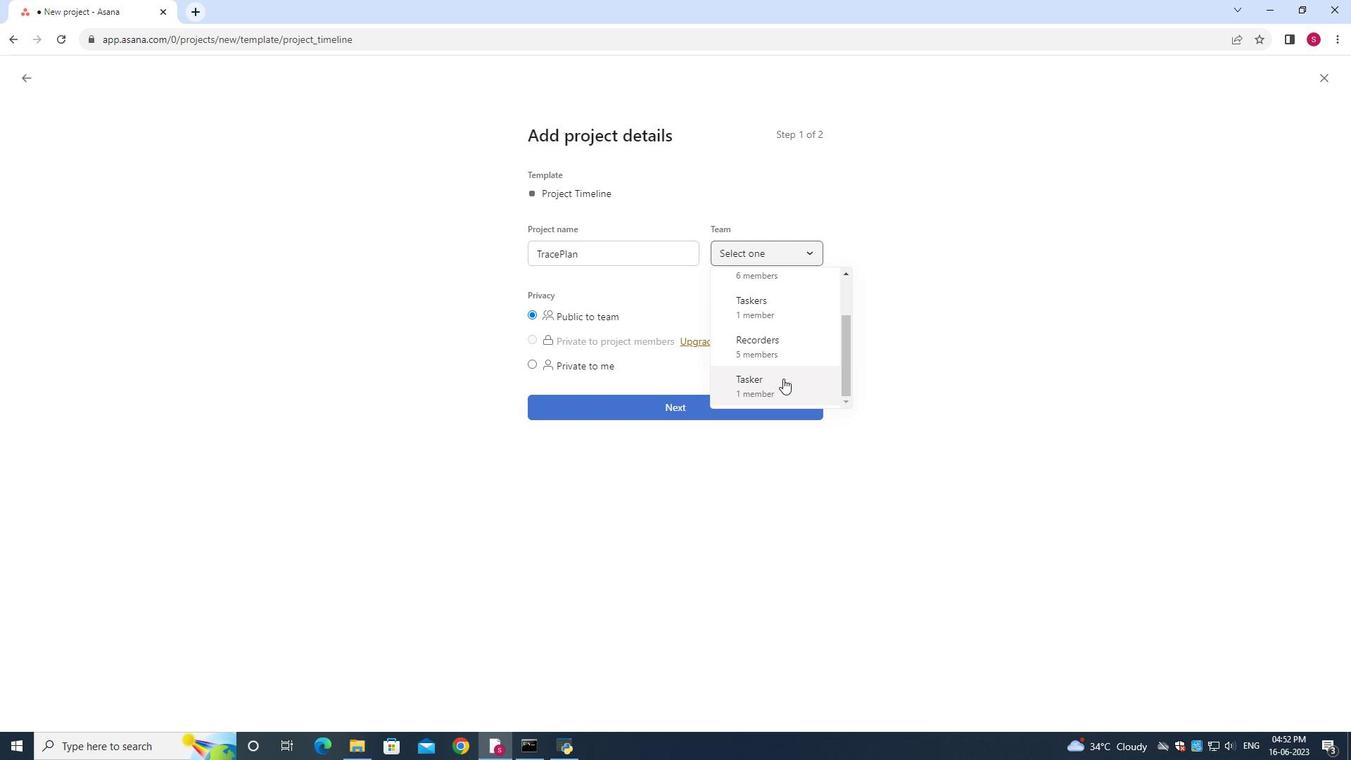 
Action: Mouse moved to (769, 343)
Screenshot: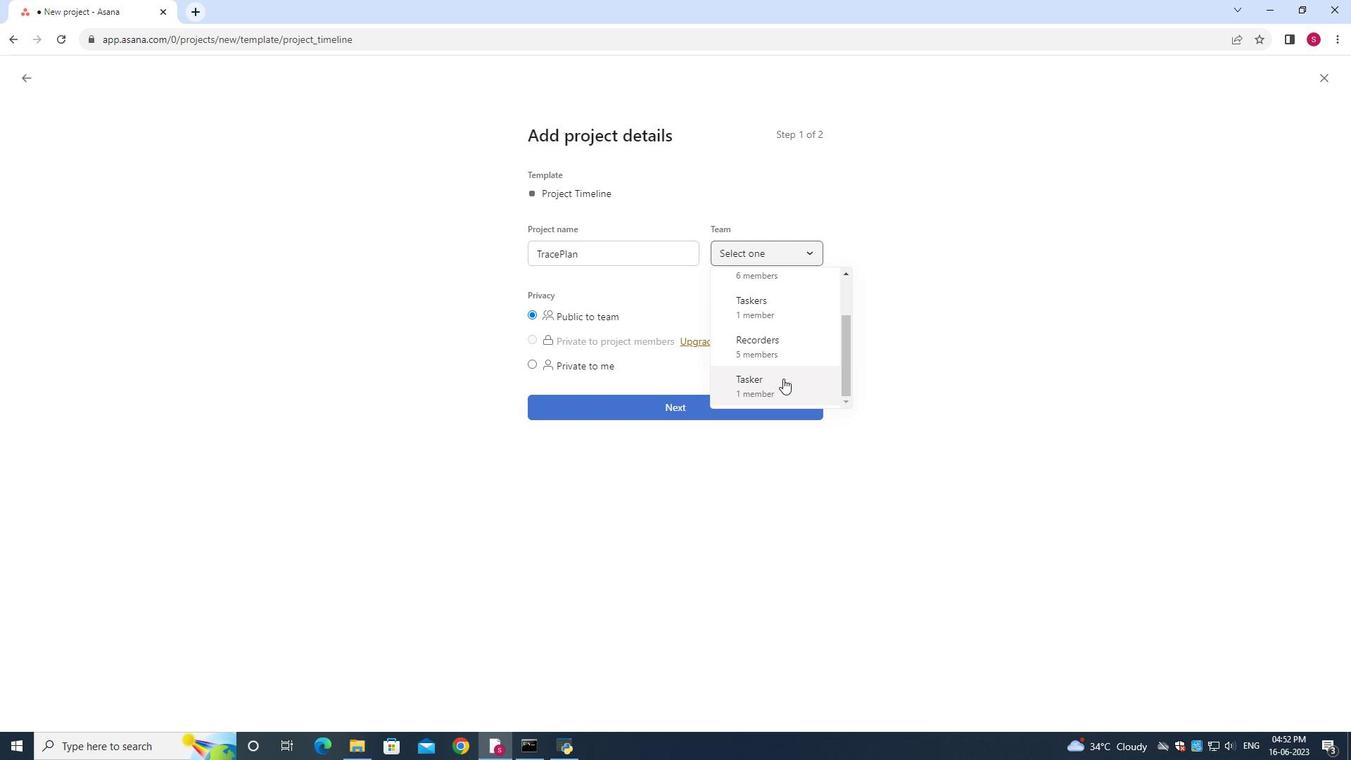 
Action: Mouse scrolled (769, 342) with delta (0, 0)
Screenshot: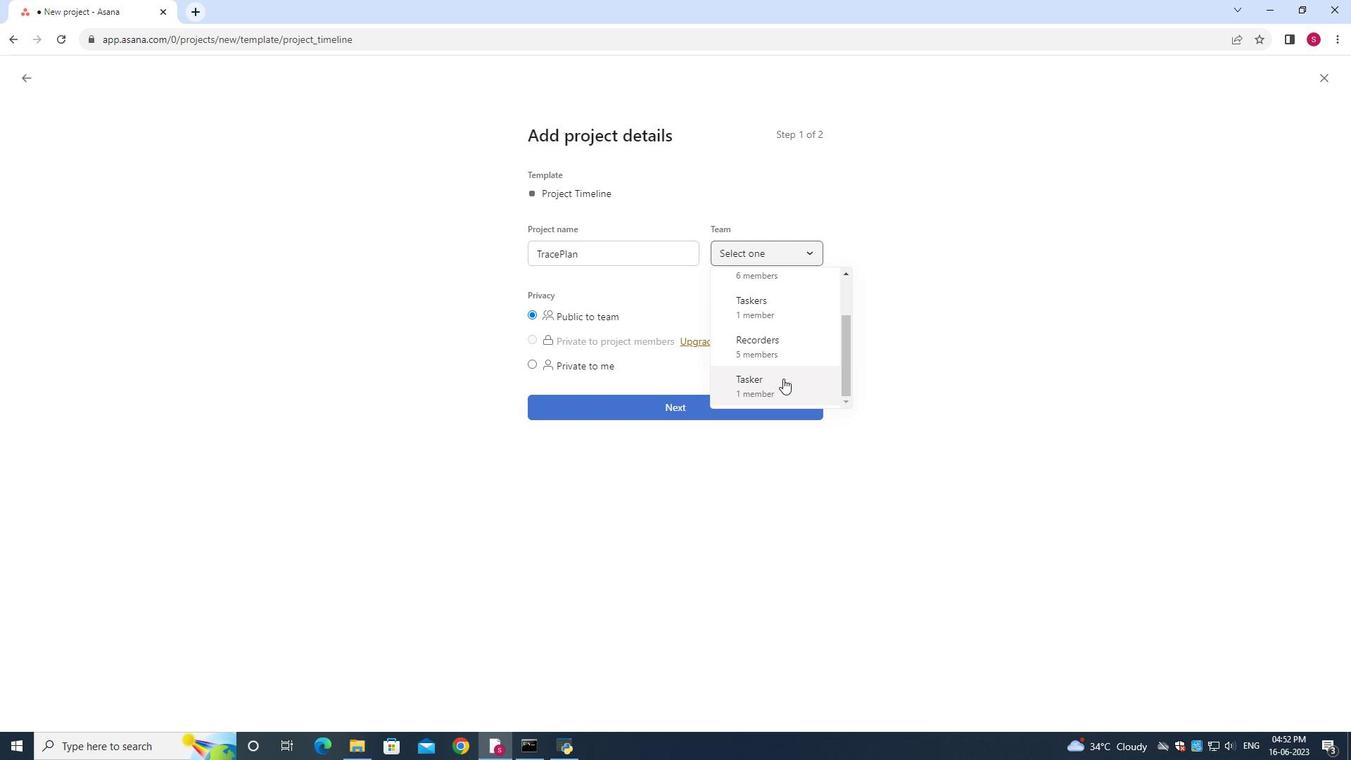 
Action: Mouse moved to (769, 346)
Screenshot: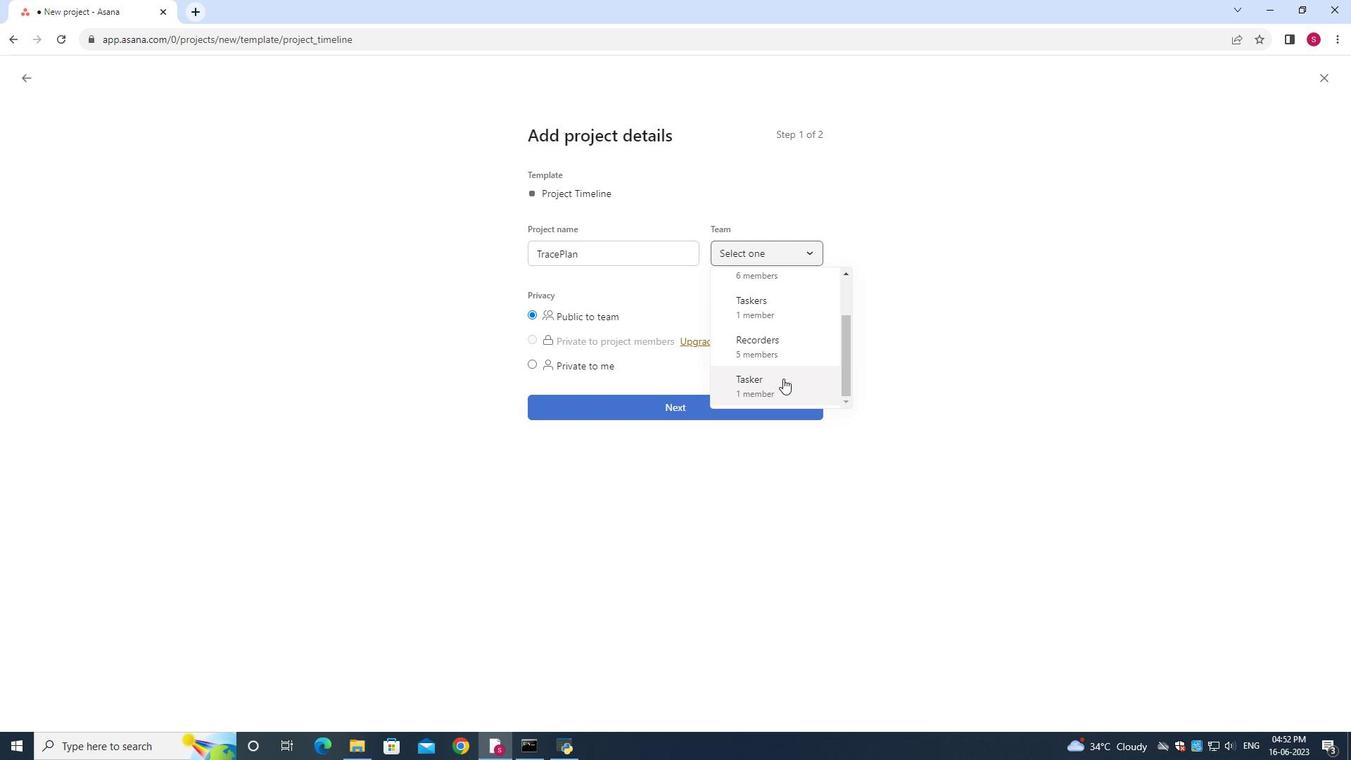 
Action: Mouse scrolled (769, 342) with delta (0, 0)
Screenshot: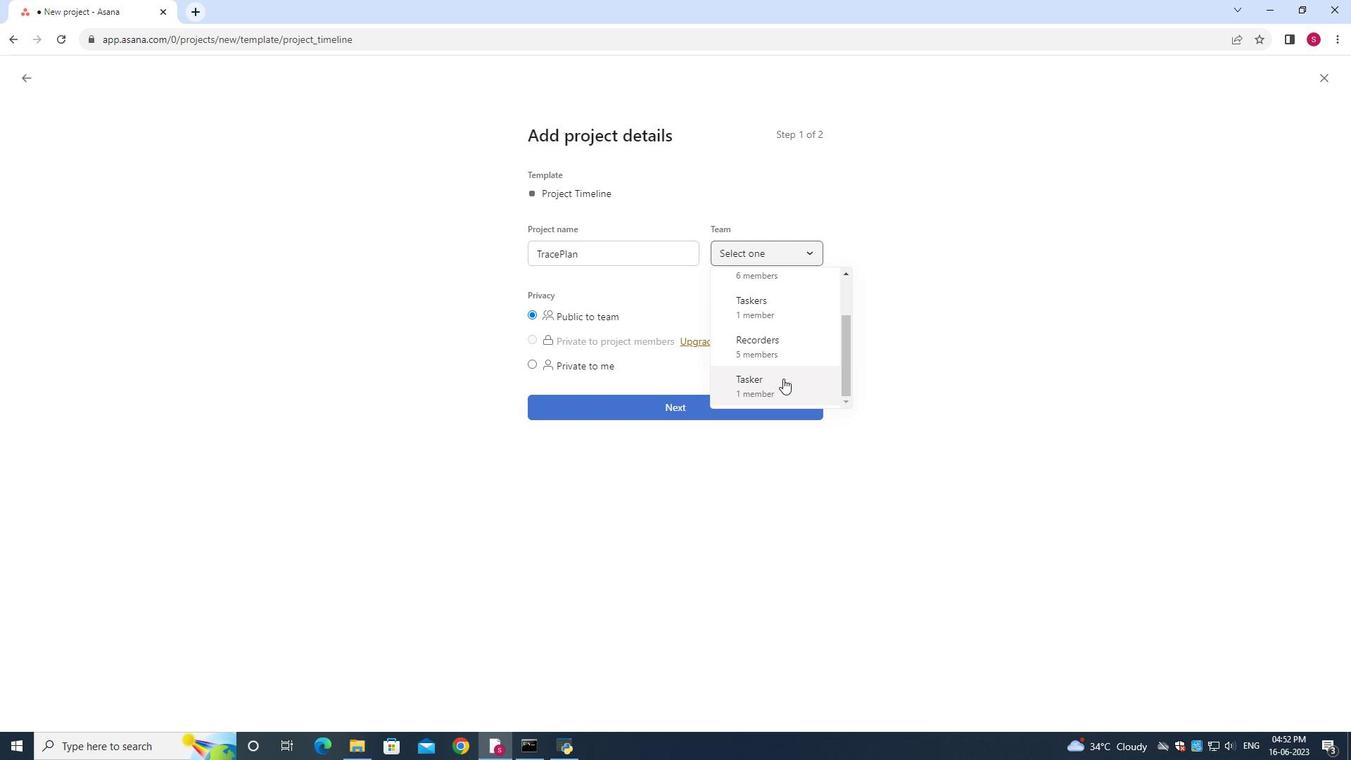 
Action: Mouse moved to (767, 353)
Screenshot: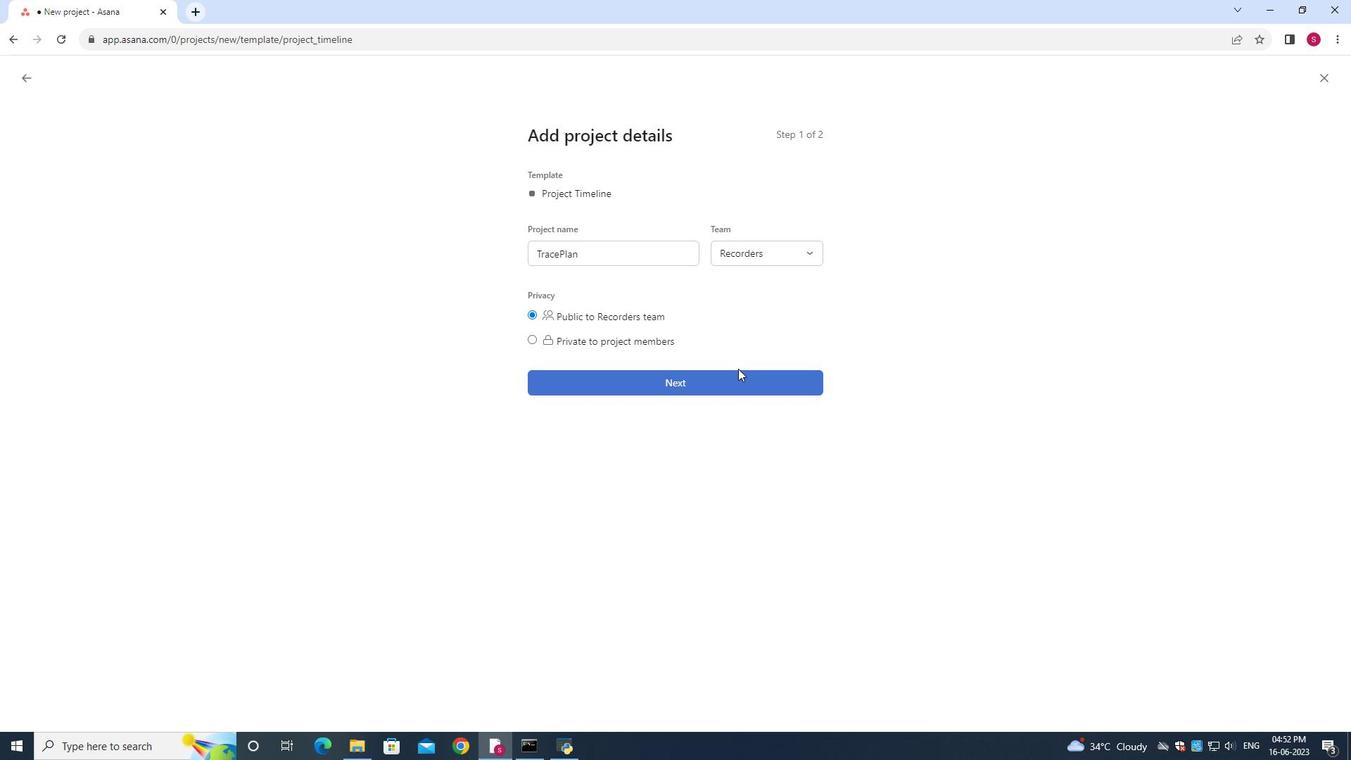 
Action: Mouse pressed left at (767, 353)
Screenshot: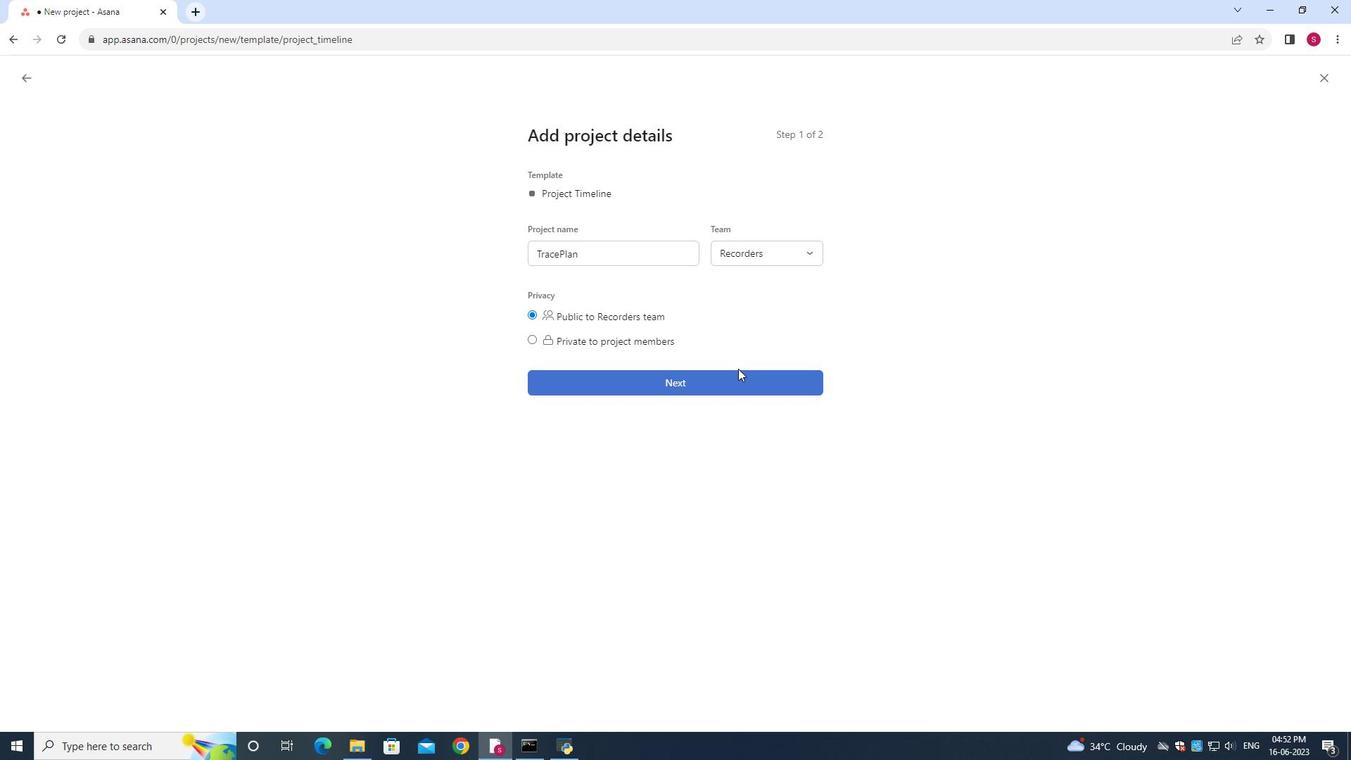 
Action: Mouse moved to (666, 392)
Screenshot: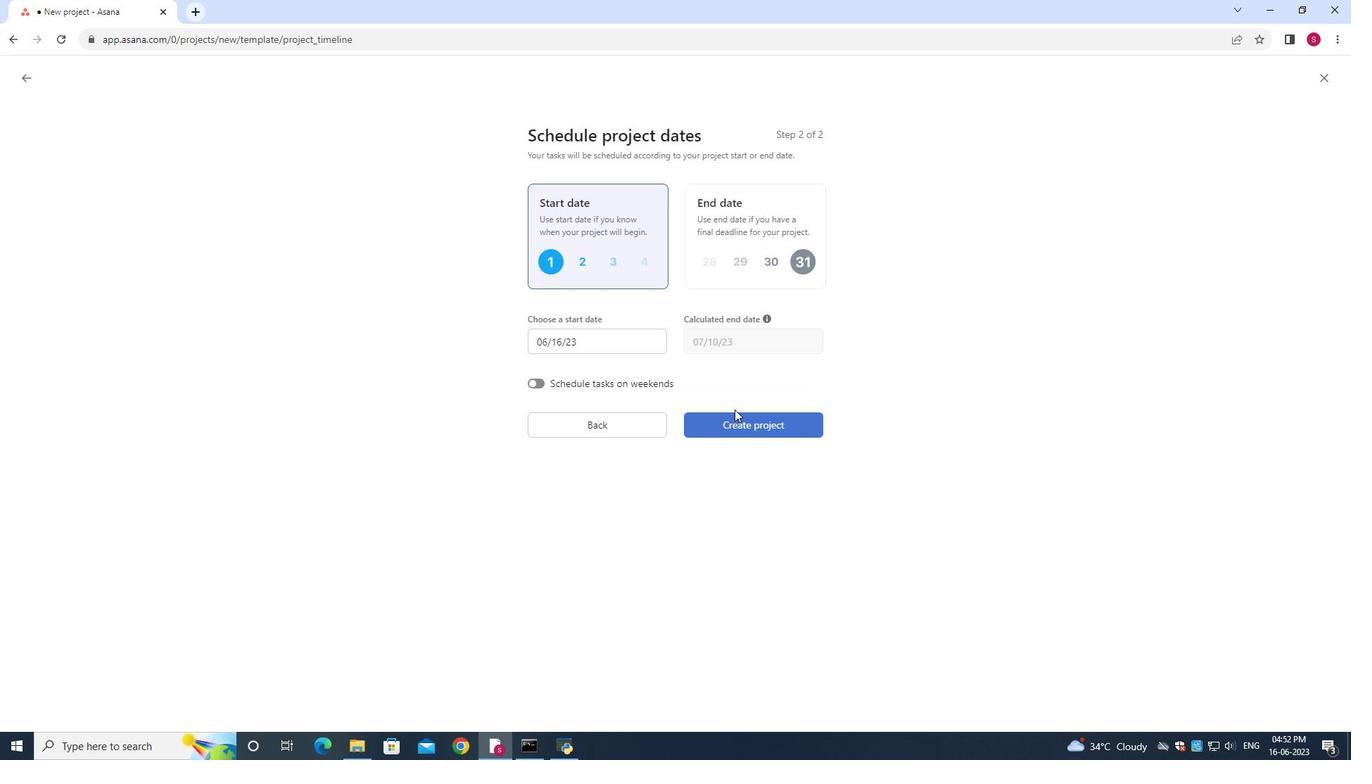 
Action: Mouse pressed left at (666, 392)
Screenshot: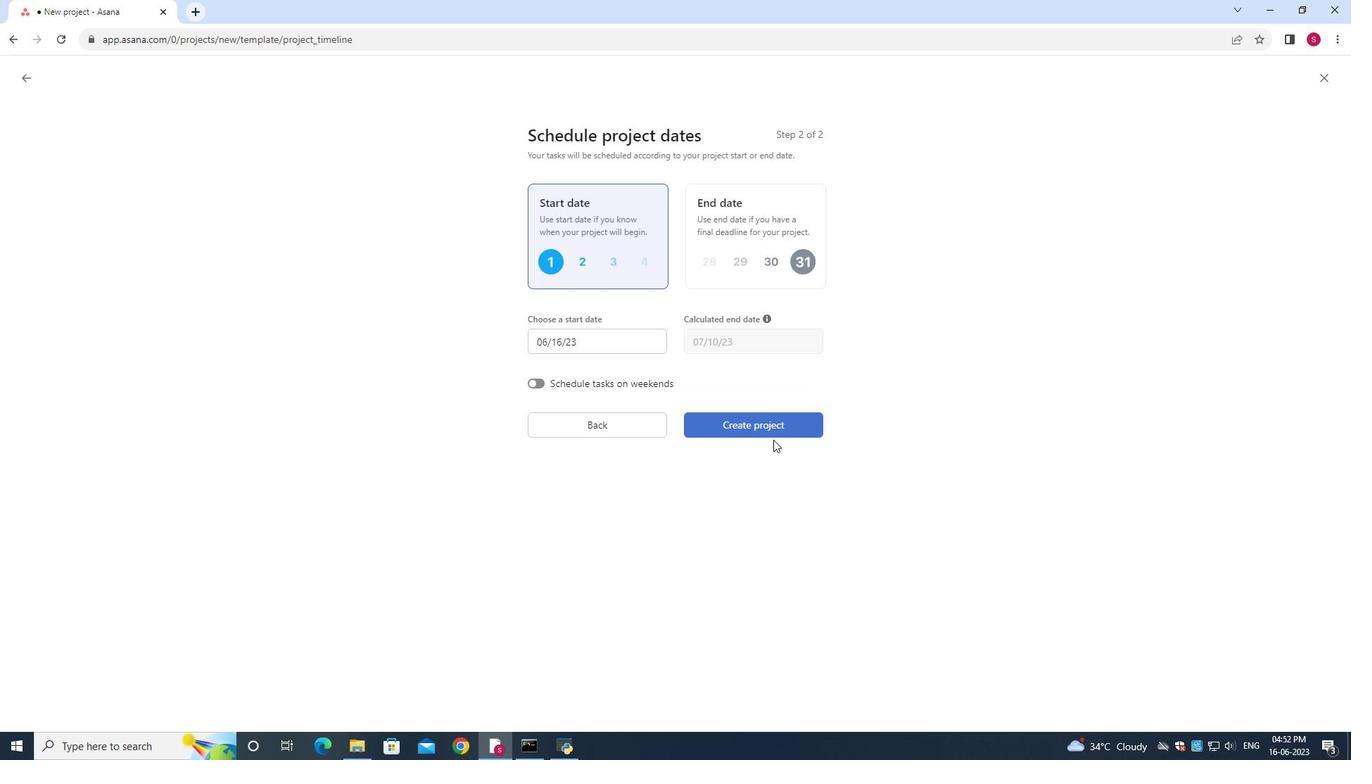 
Action: Mouse moved to (756, 427)
Screenshot: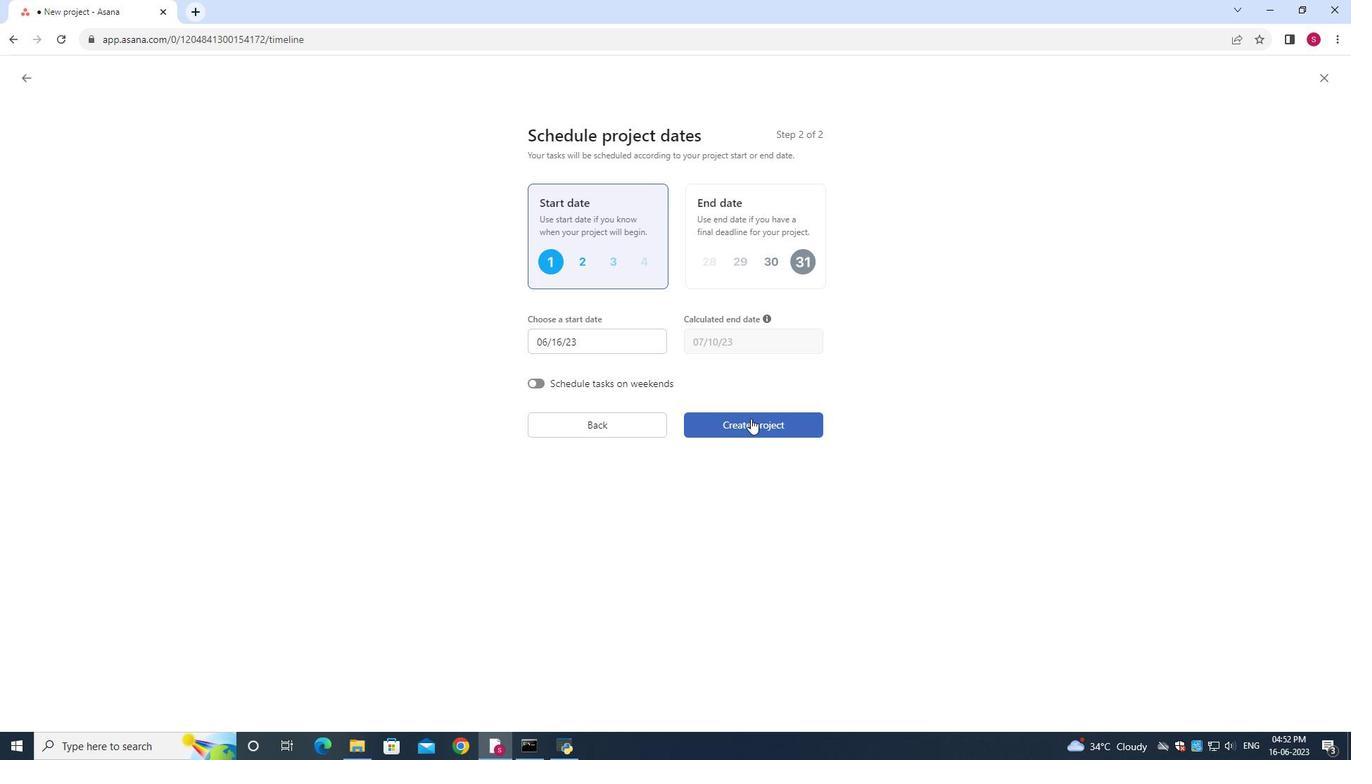 
Action: Mouse pressed left at (756, 427)
Screenshot: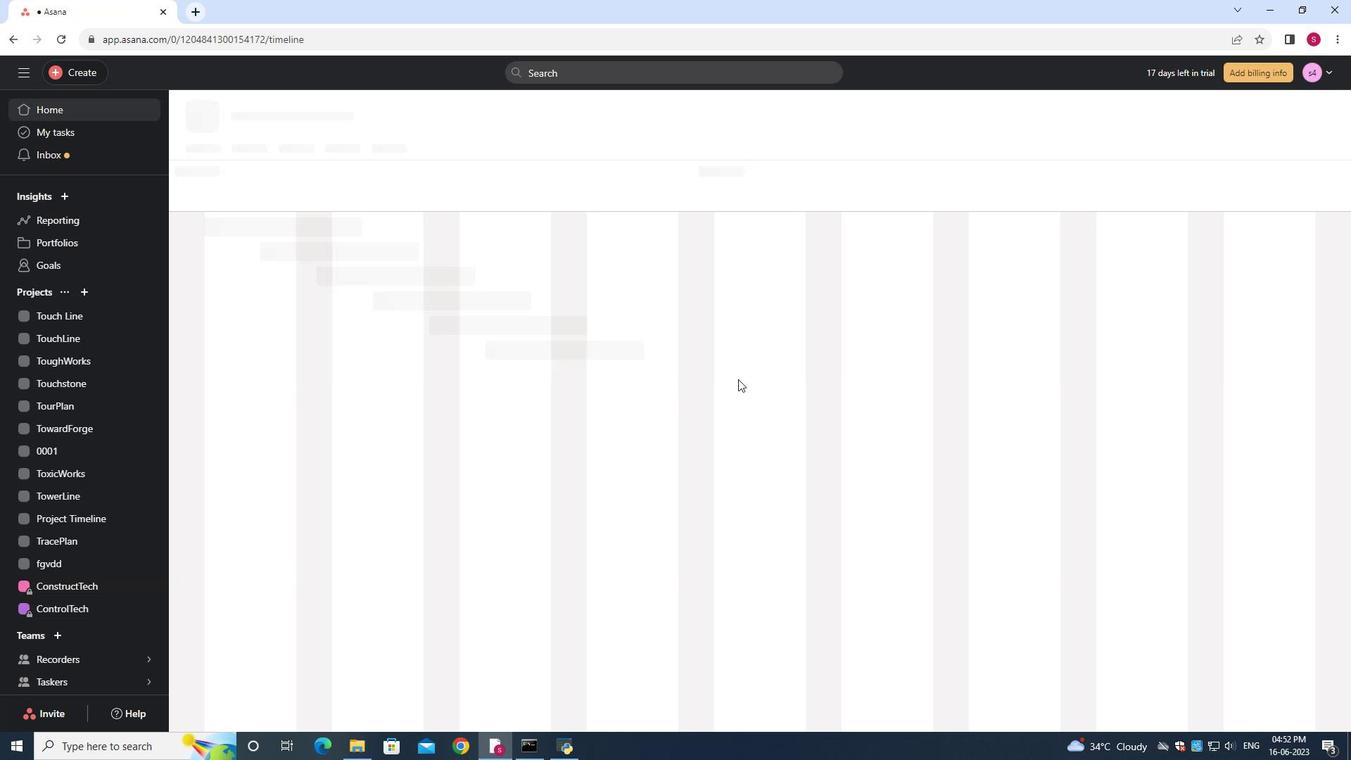 
Action: Mouse moved to (242, 457)
Screenshot: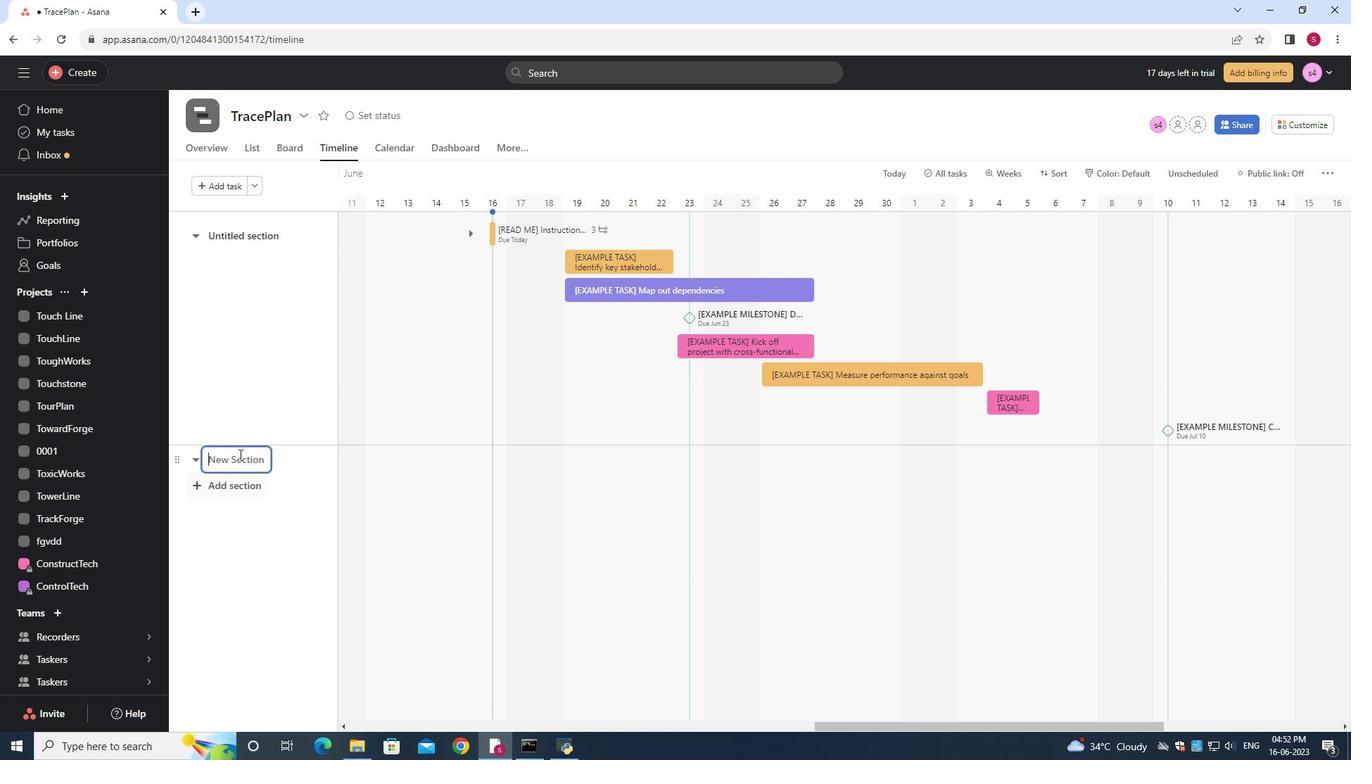 
Action: Mouse pressed left at (242, 457)
Screenshot: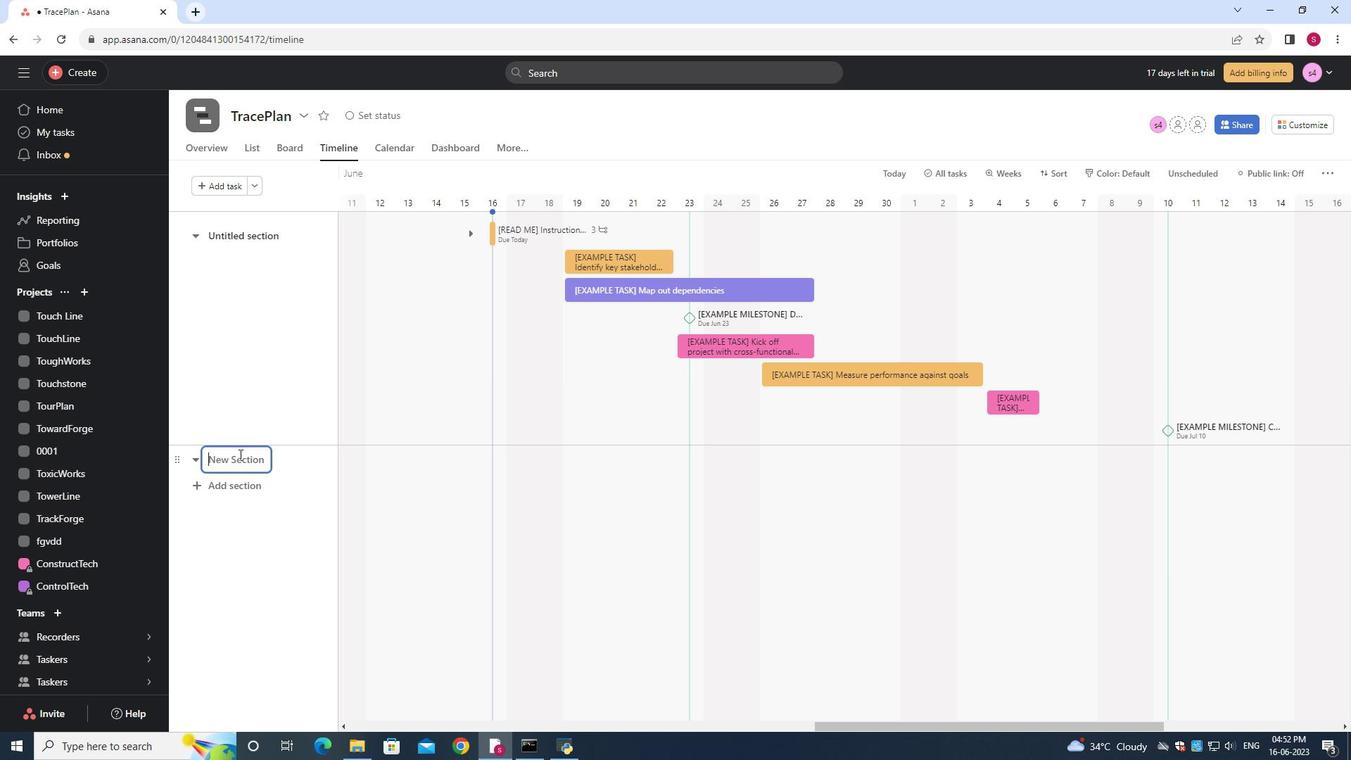 
Action: Mouse moved to (242, 457)
Screenshot: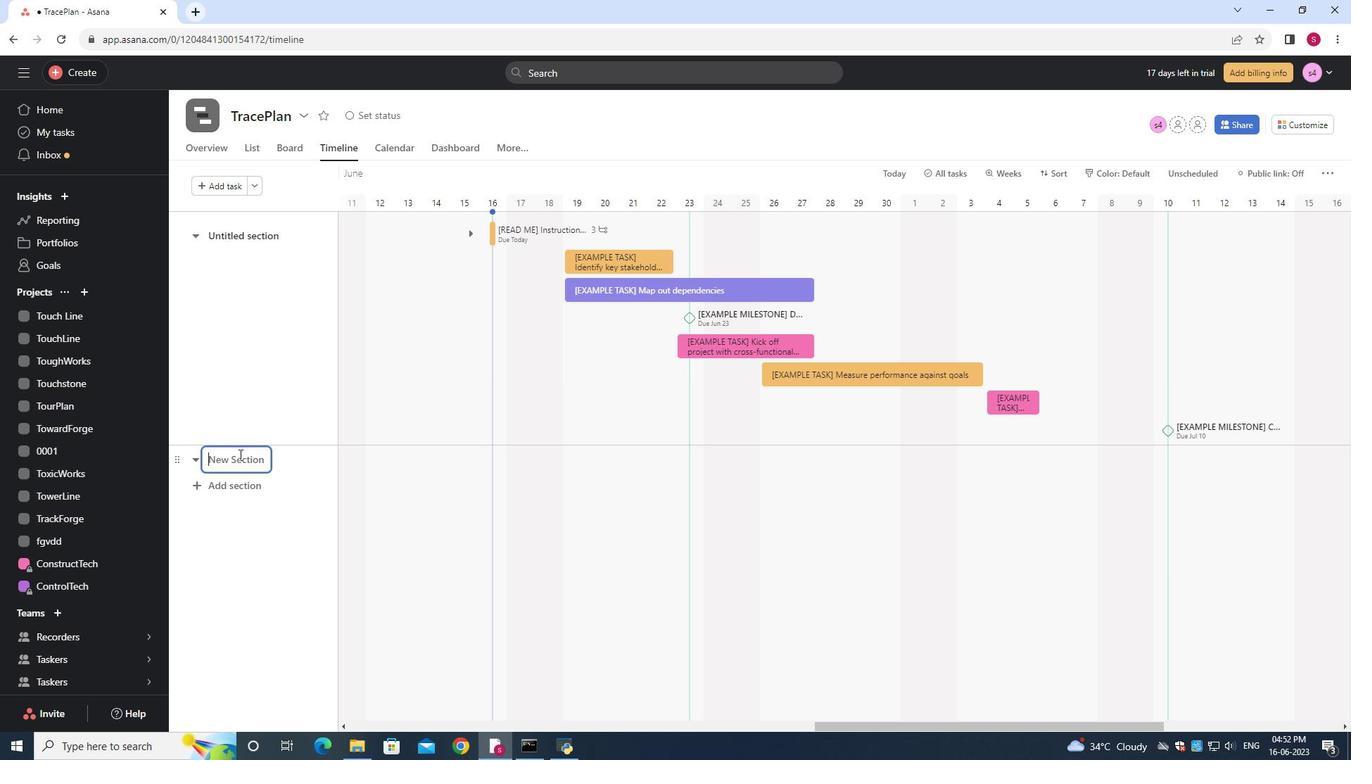 
Action: Key pressed <Key.shift>To-<Key.shift><Key.shift><Key.shift><Key.shift><Key.shift><Key.shift><Key.shift><Key.shift><Key.shift><Key.shift><Key.shift>Do<Key.enter>
Screenshot: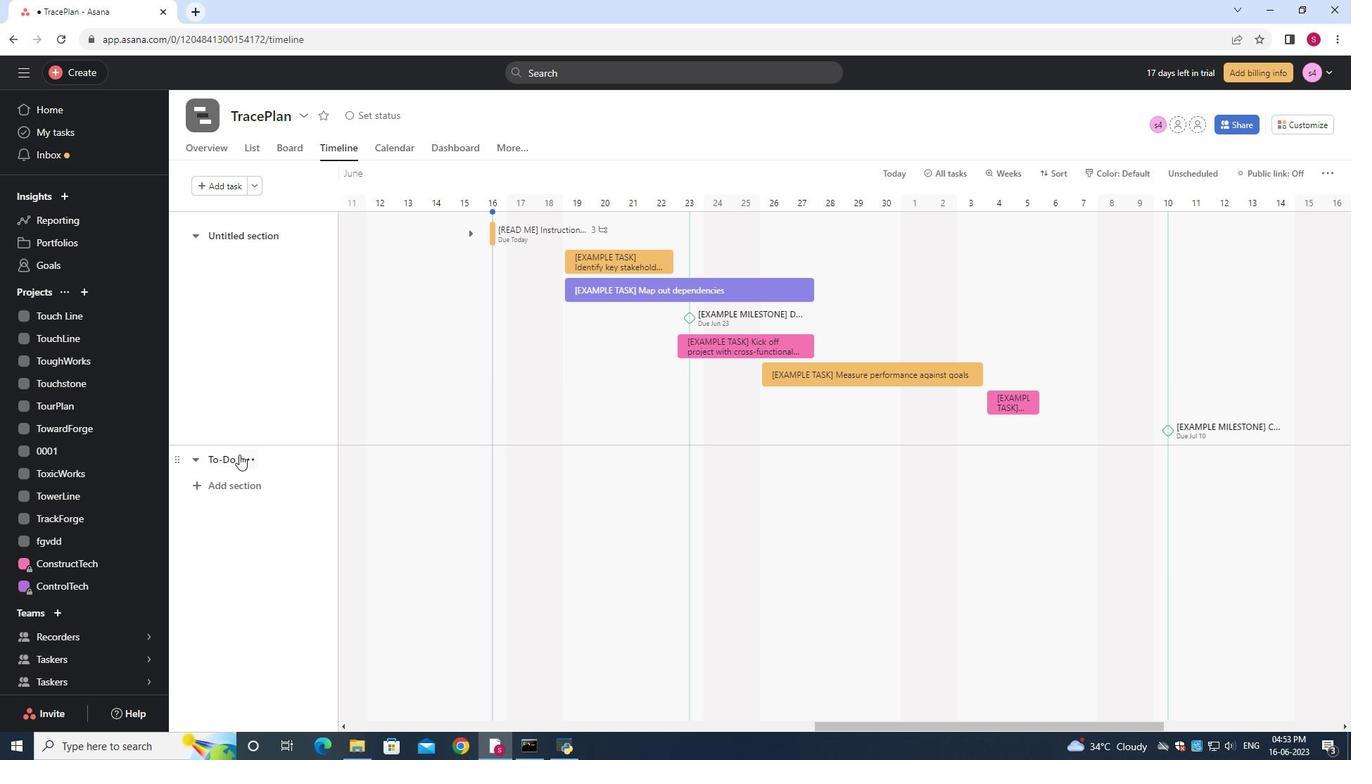 
Action: Mouse moved to (222, 490)
Screenshot: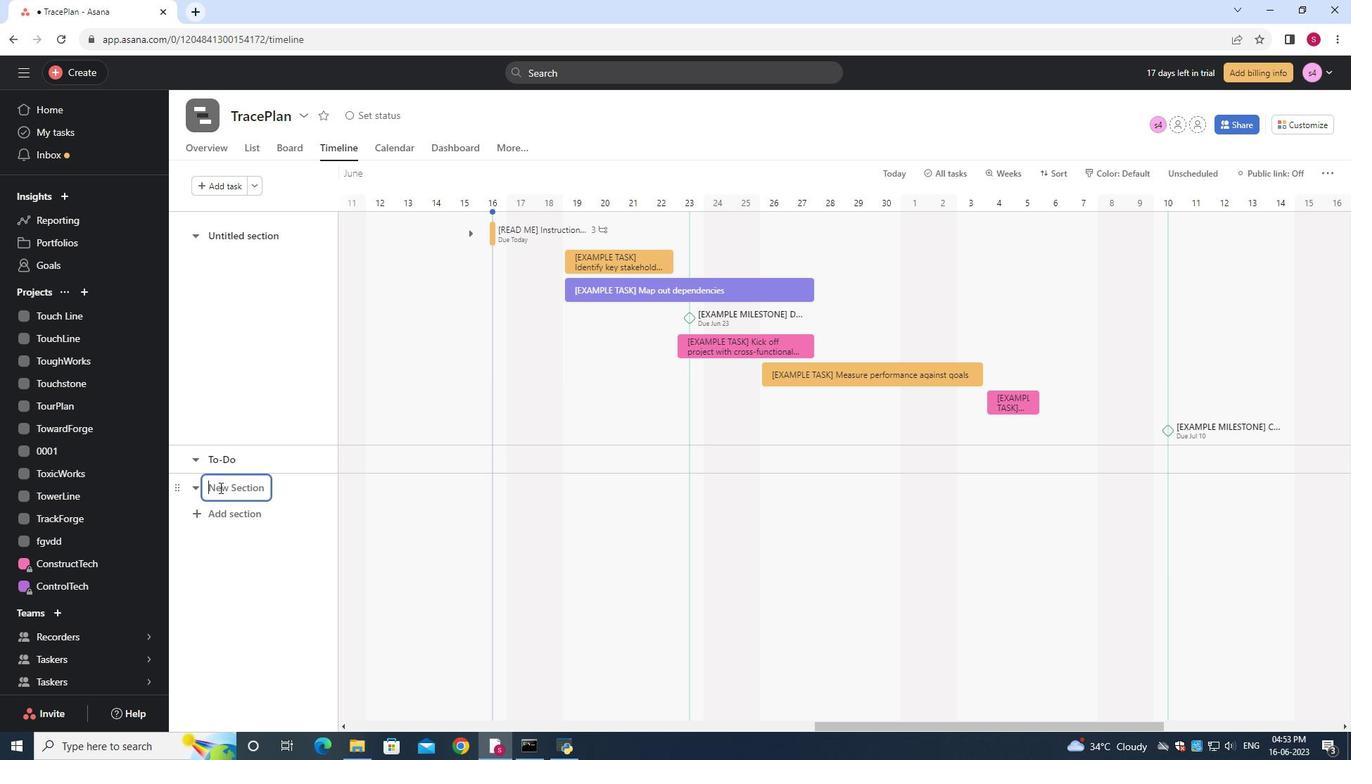 
Action: Mouse pressed left at (222, 490)
Screenshot: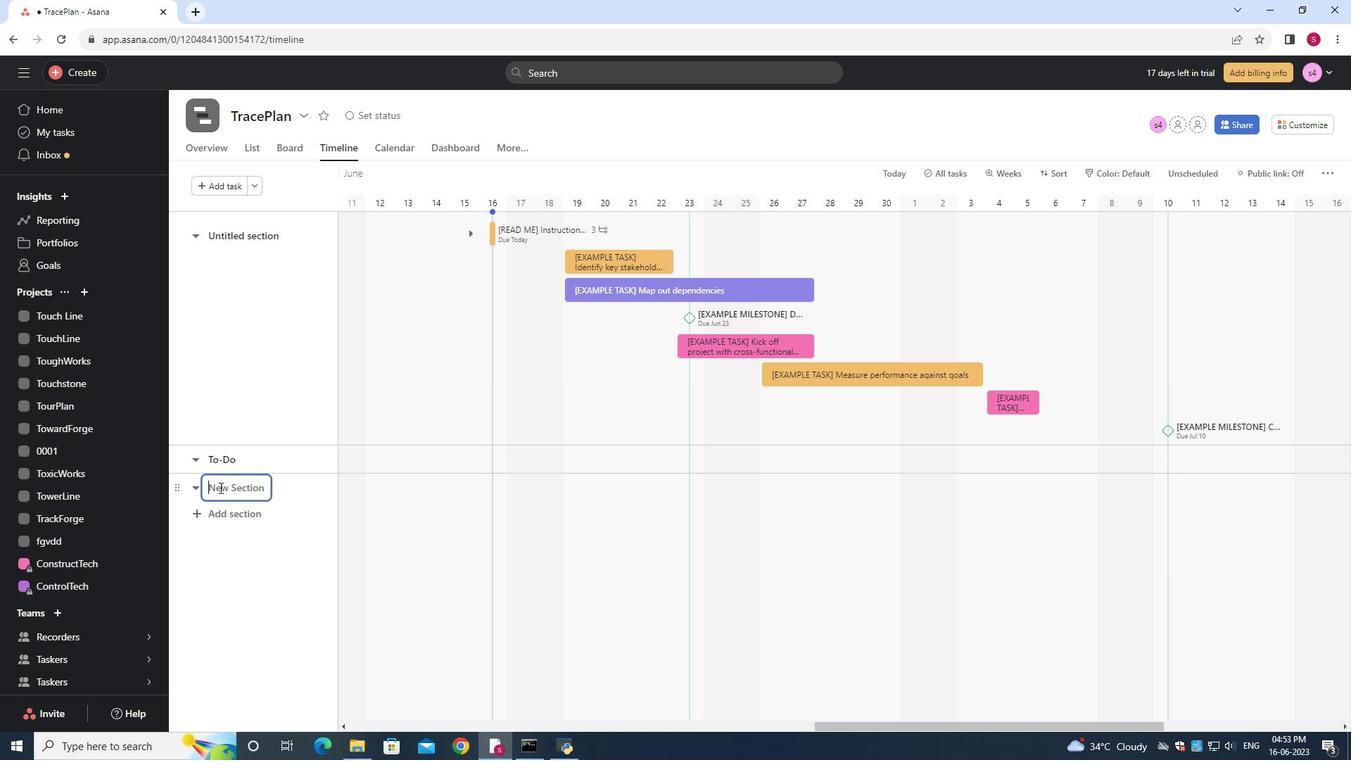 
Action: Key pressed <Key.shift>Doing<Key.enter>
Screenshot: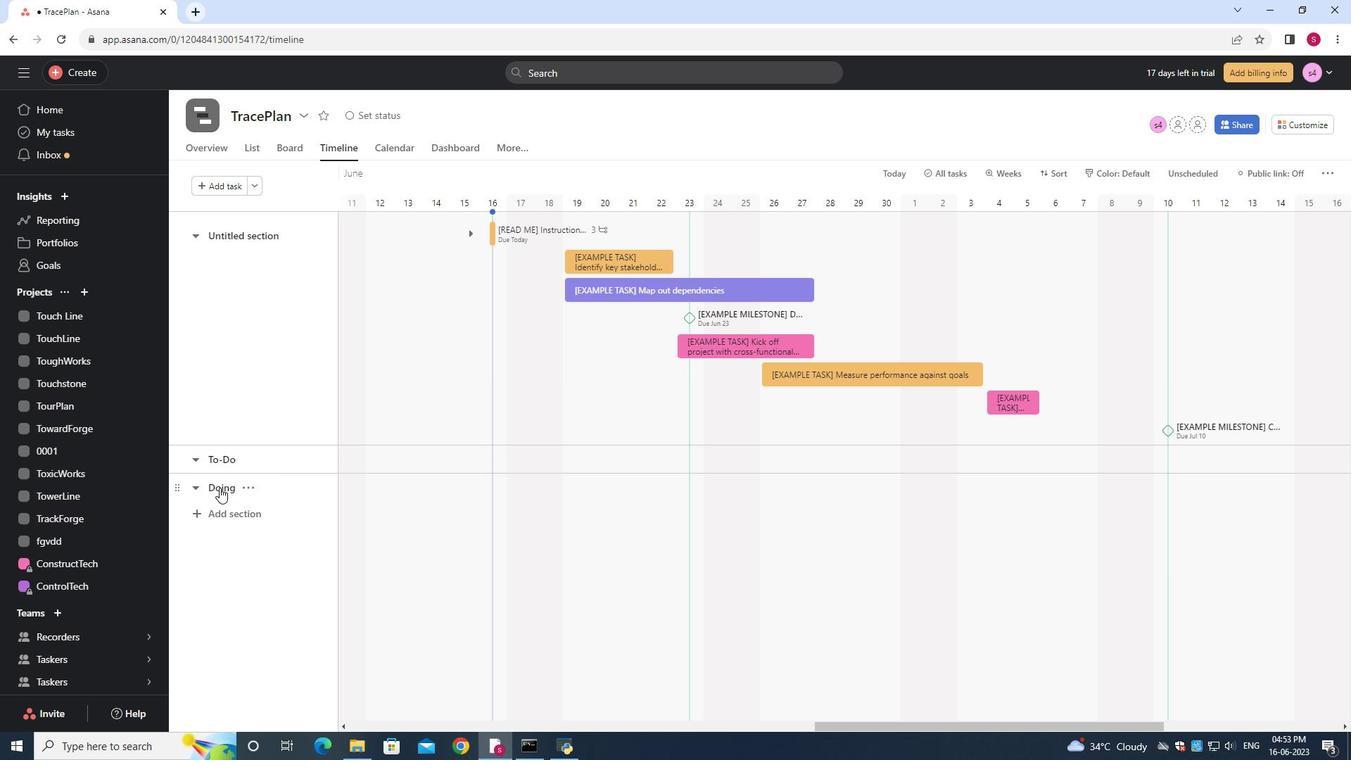 
Action: Mouse moved to (235, 516)
Screenshot: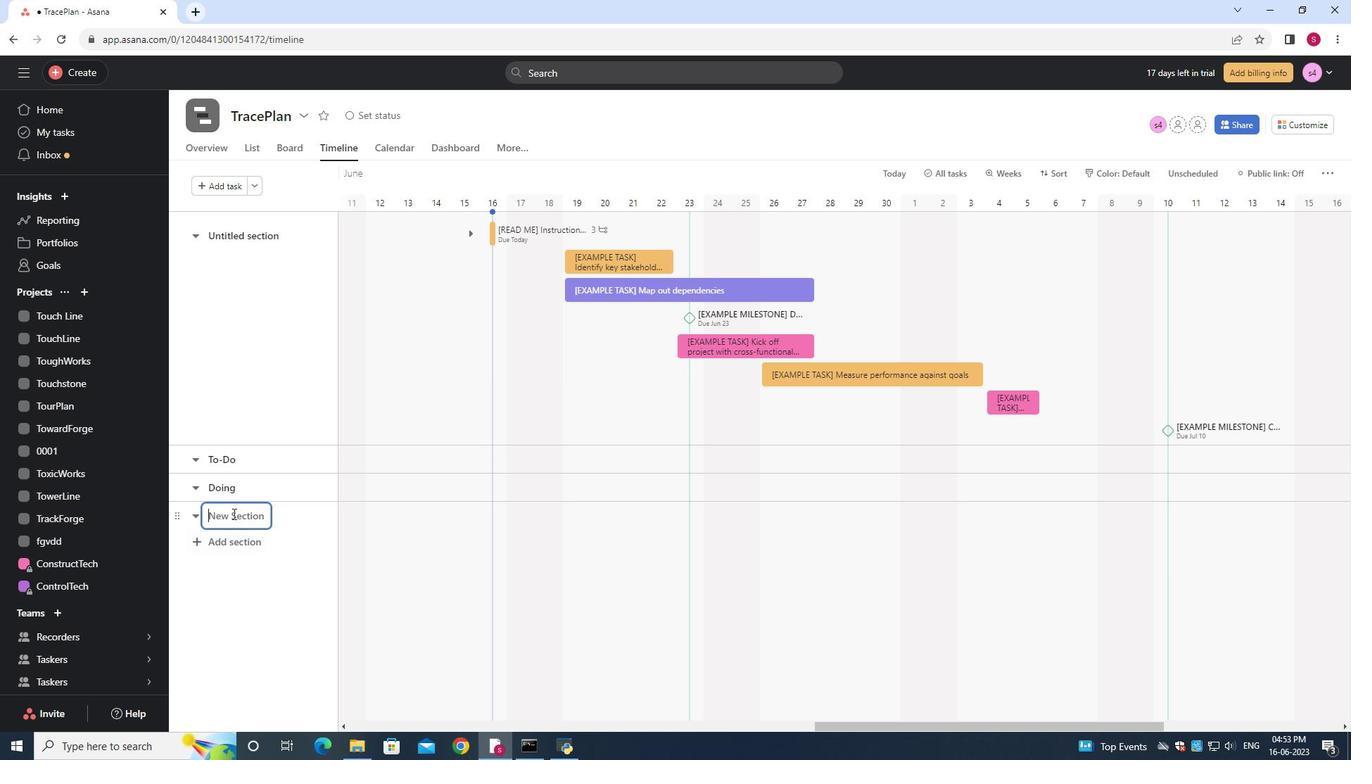 
Action: Mouse pressed left at (235, 516)
Screenshot: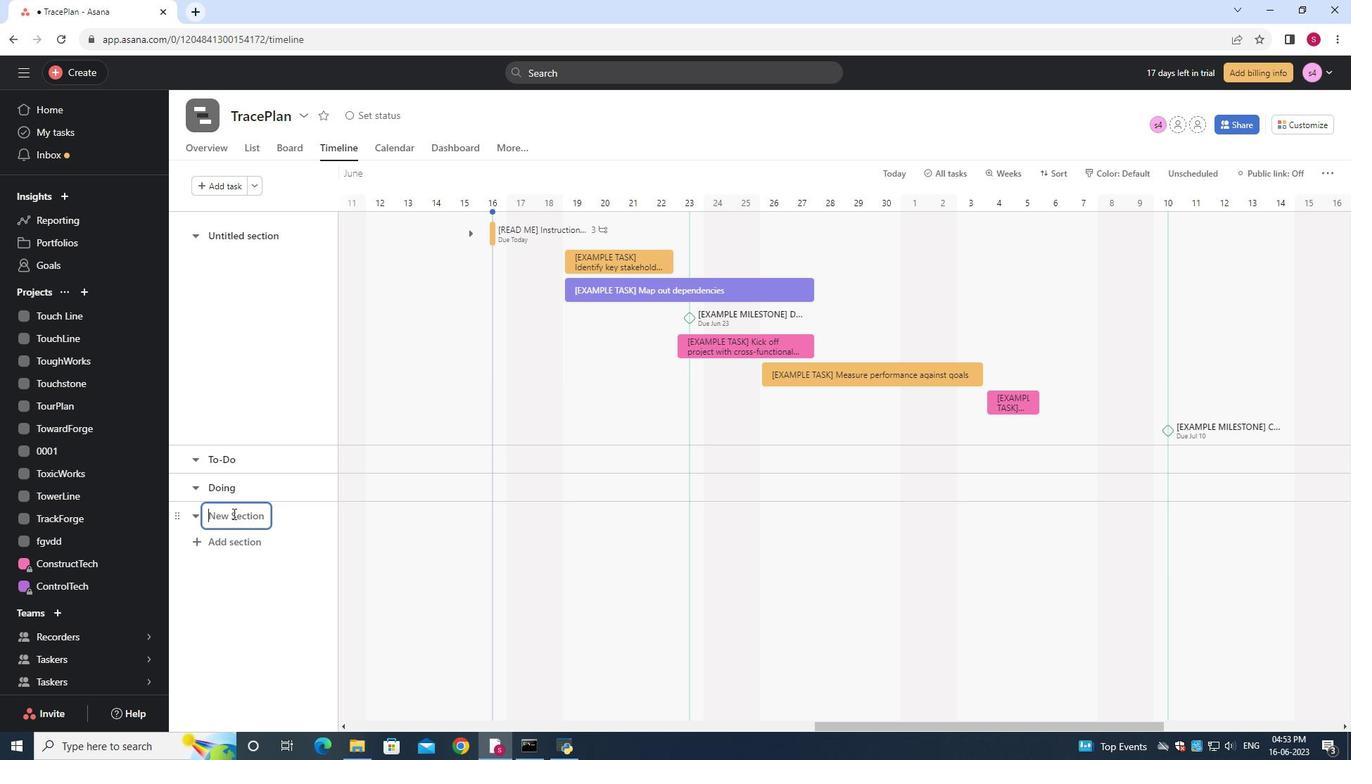 
Action: Mouse moved to (235, 516)
Screenshot: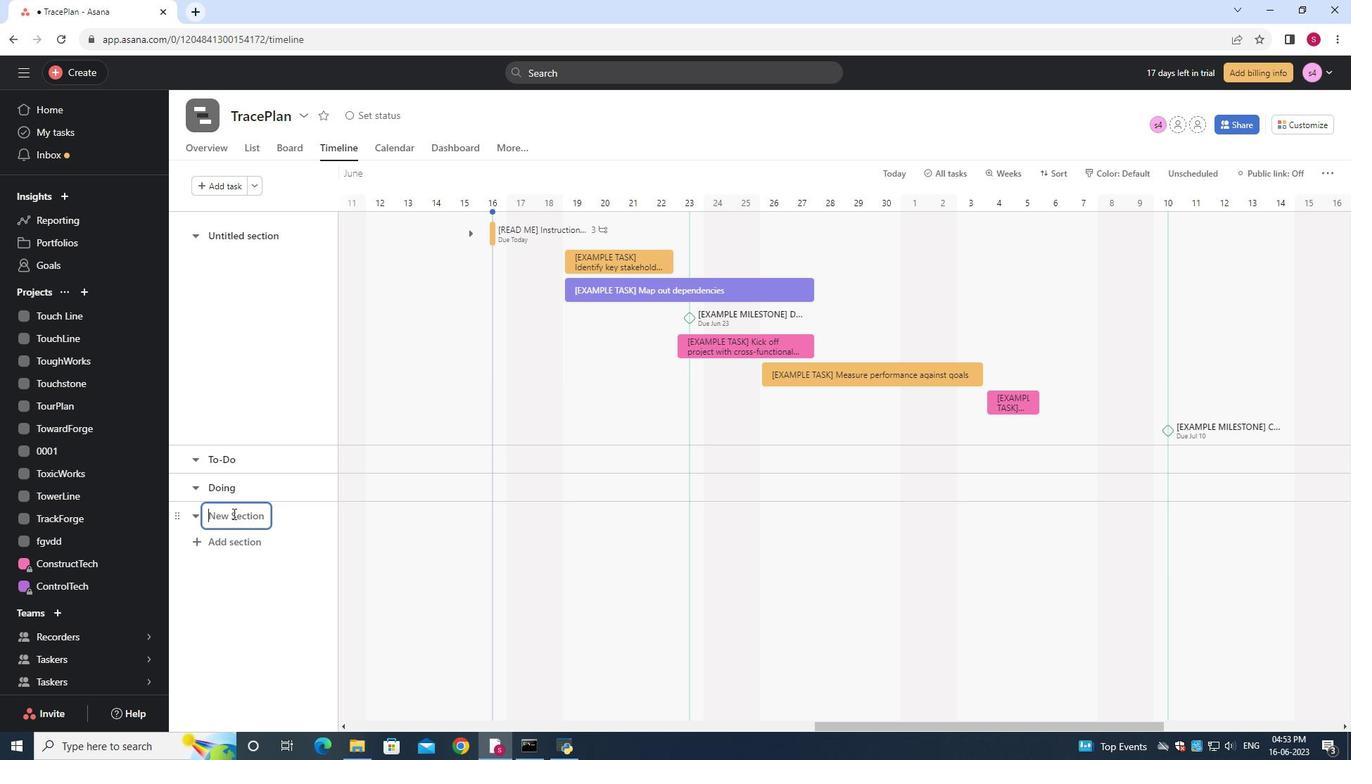 
Action: Key pressed <Key.shift>Done<Key.enter>
Screenshot: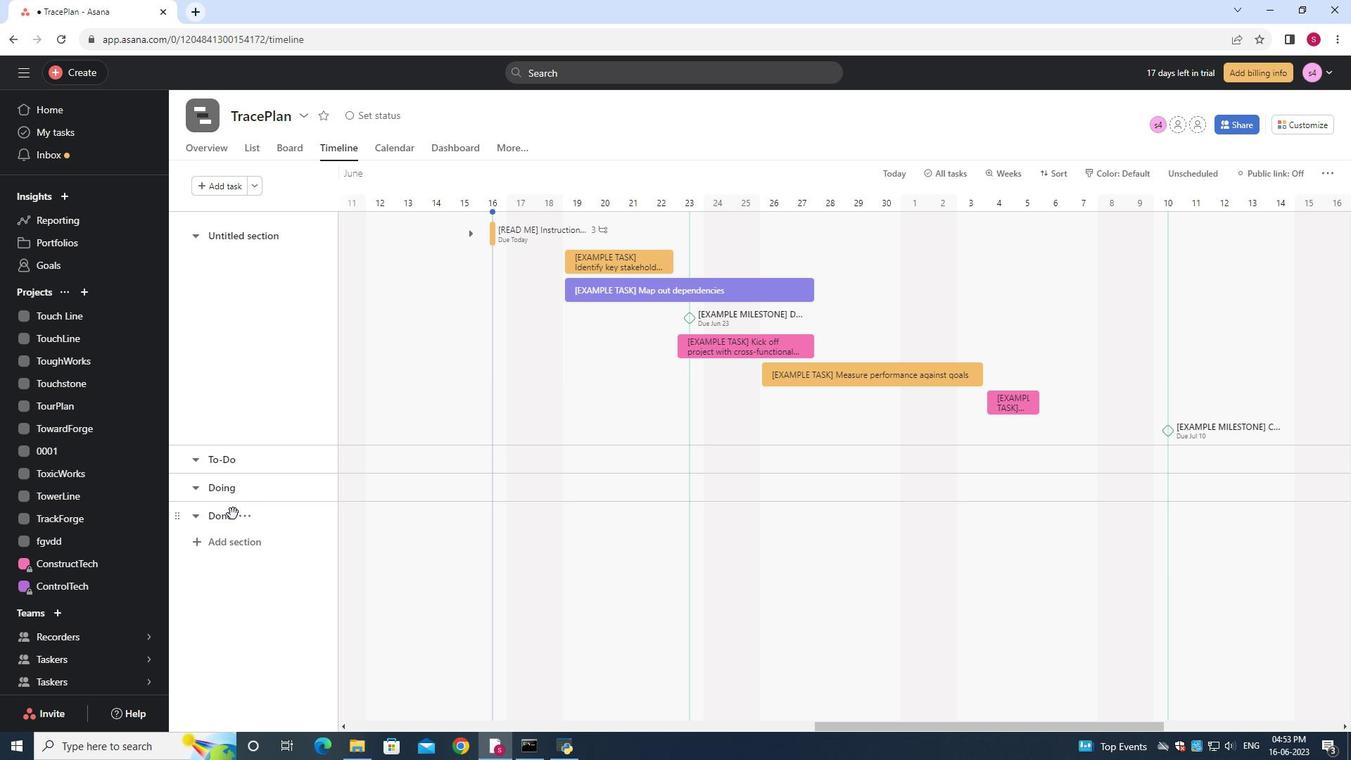 
